 Task: Log work in the project AgileDesign for the issue 'Implement a new cloud-based contract management system for a company with advanced contract creation and tracking features' spent time as '6w 3d 18h 52m' and remaining time as '3w 5d 6h 13m' and move to top of backlog. Now add the issue to the epic 'Identity and Access Management (IAM) Process Improvement'. Log work in the project AgileDesign for the issue 'Integrate a new video tutorial feature into an existing e-learning platform to improve user engagement and learning outcomes' spent time as '6w 4d 23h 20m' and remaining time as '3w 6d 18h 1m' and move to bottom of backlog. Now add the issue to the epic 'Risk Assessment Framework Implementation'
Action: Mouse moved to (206, 60)
Screenshot: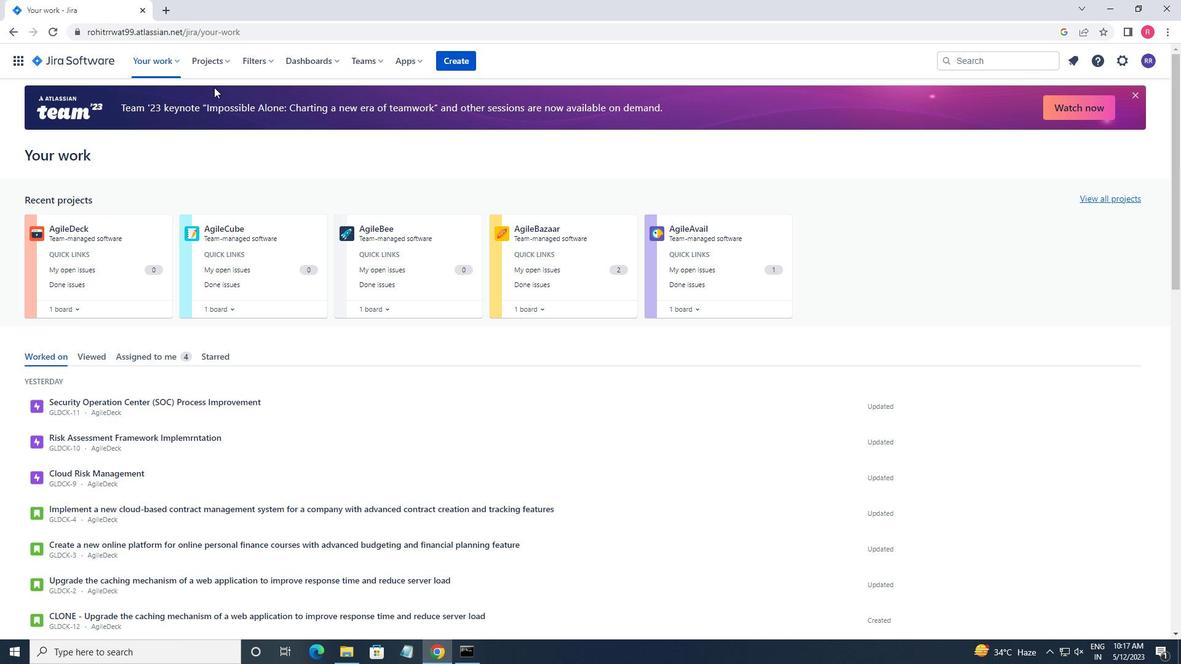
Action: Mouse pressed left at (206, 60)
Screenshot: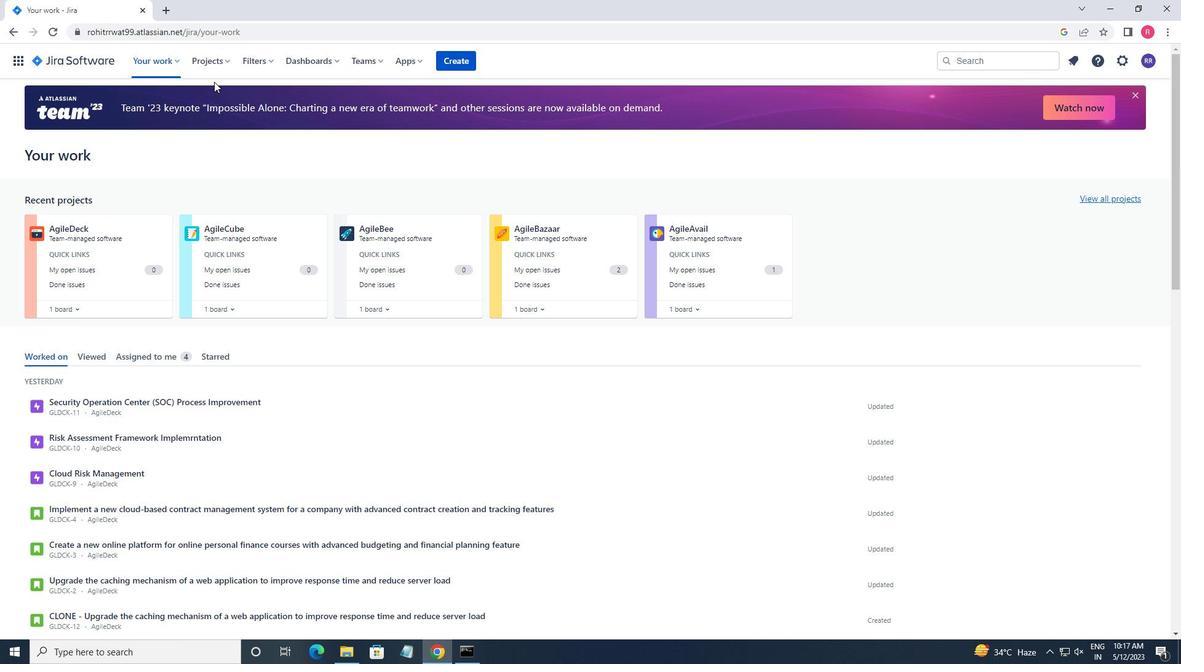 
Action: Mouse moved to (257, 116)
Screenshot: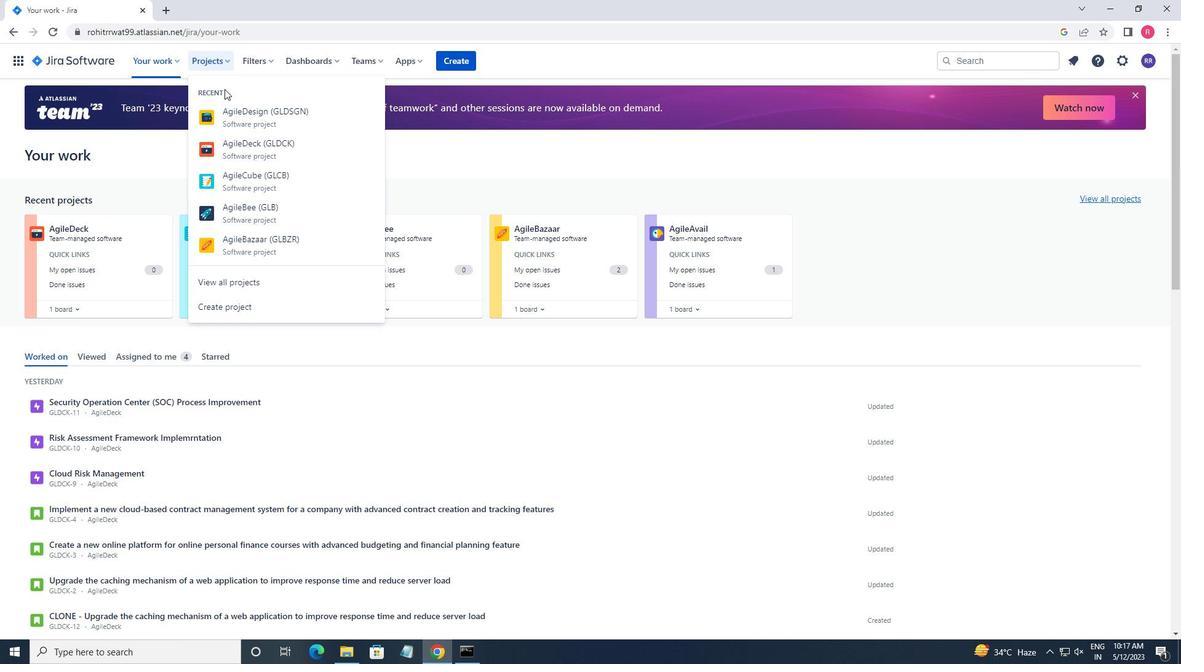 
Action: Mouse pressed left at (257, 116)
Screenshot: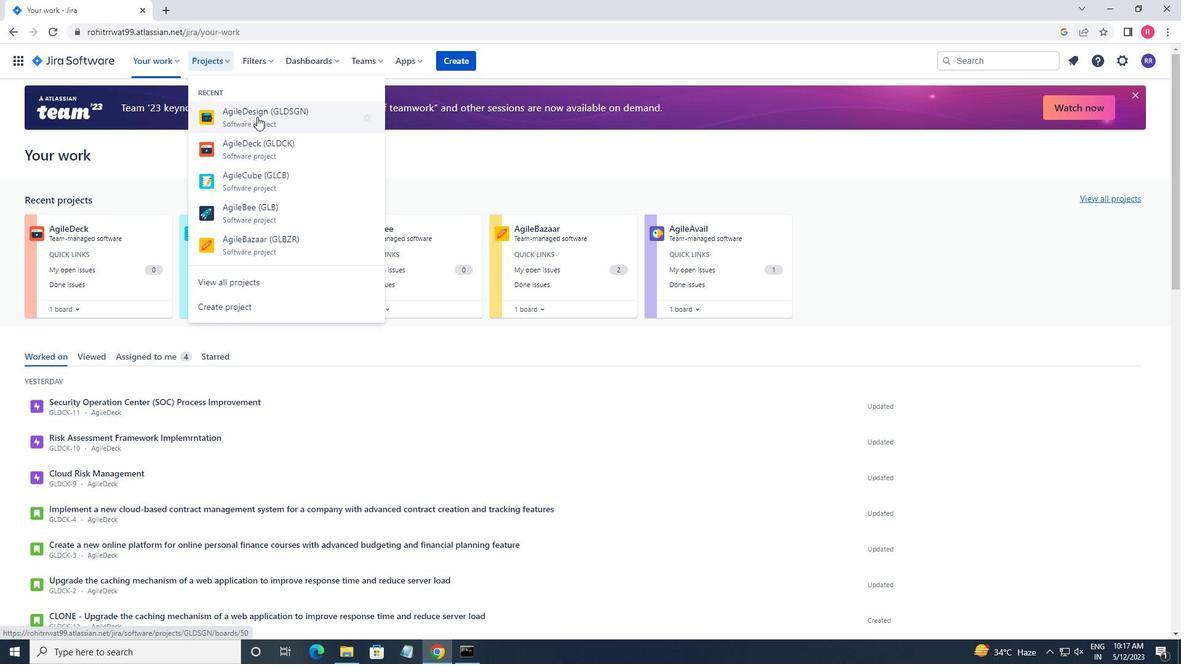 
Action: Mouse moved to (63, 190)
Screenshot: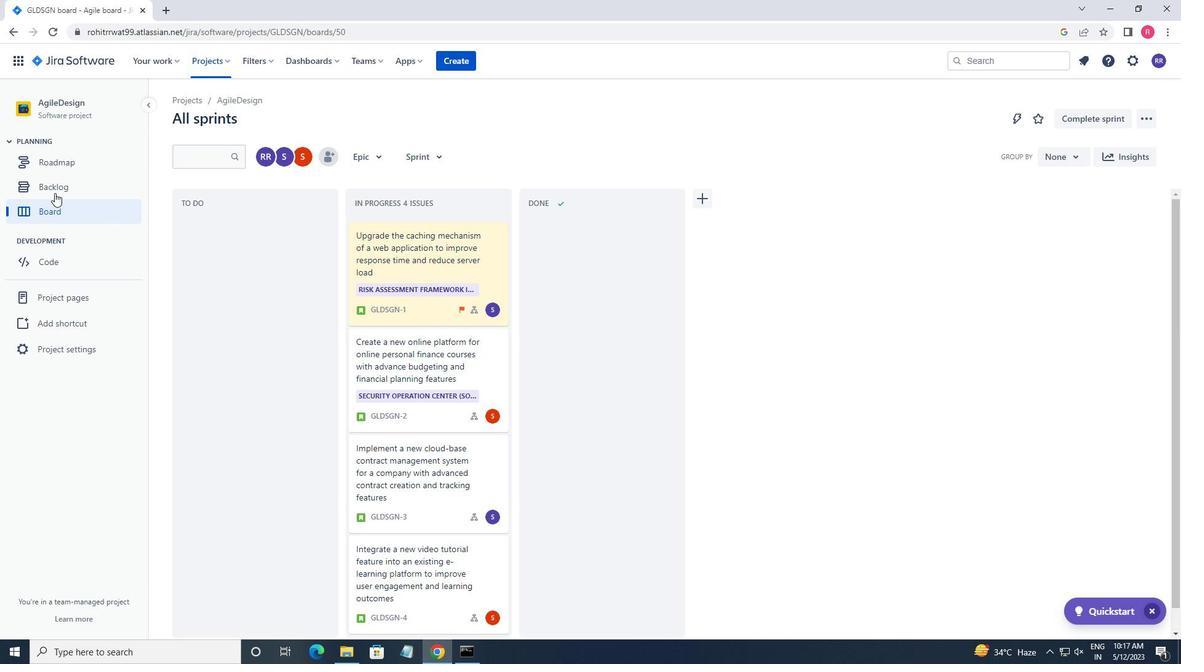 
Action: Mouse pressed left at (63, 190)
Screenshot: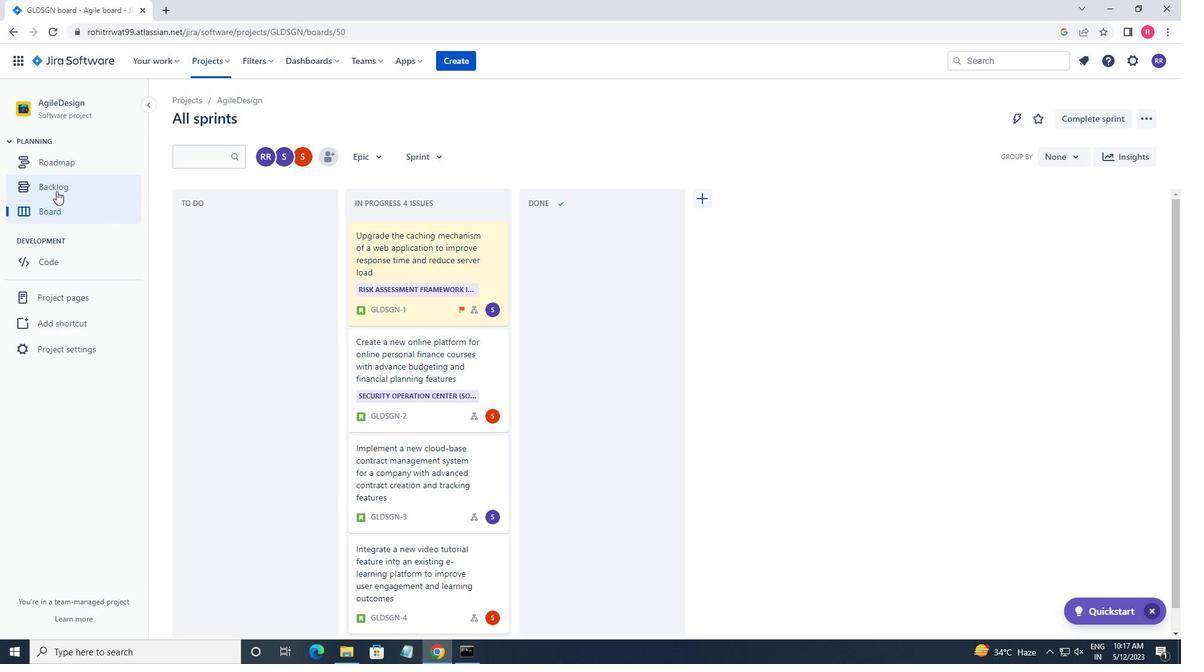 
Action: Mouse moved to (567, 386)
Screenshot: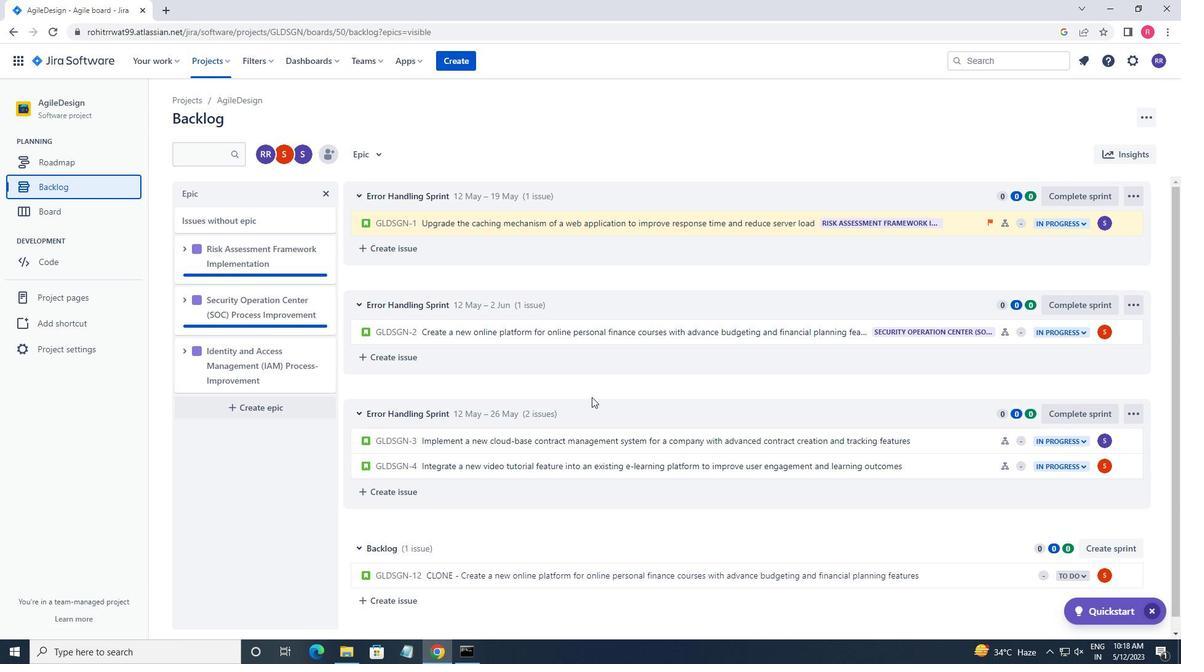 
Action: Mouse scrolled (567, 386) with delta (0, 0)
Screenshot: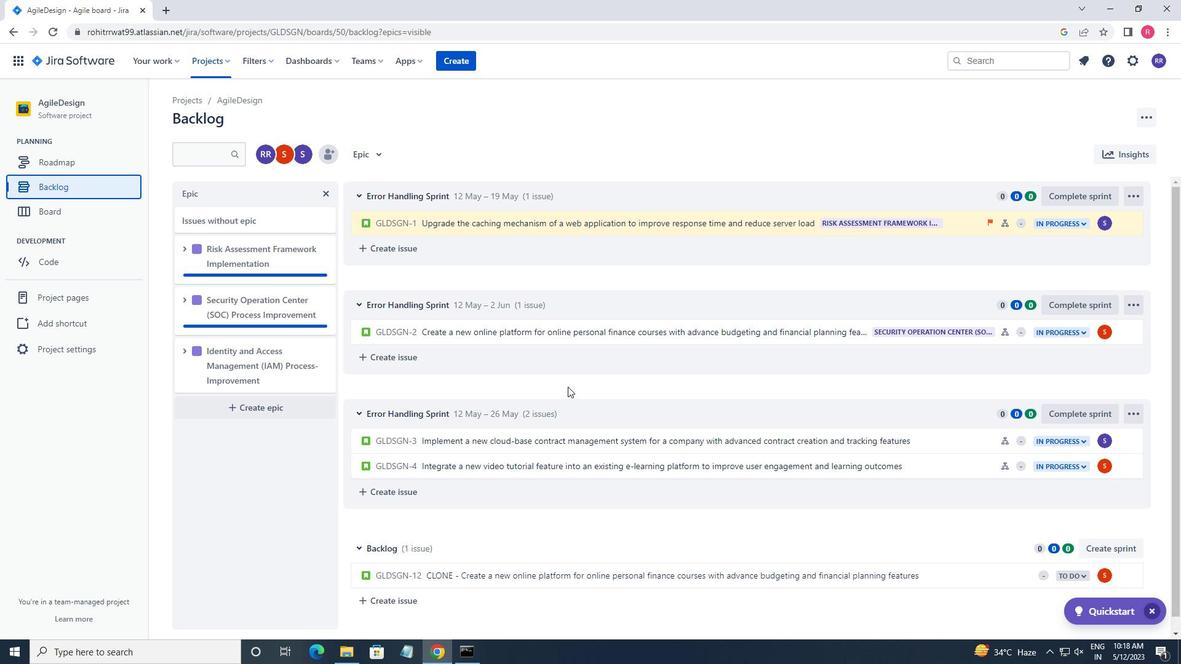 
Action: Mouse scrolled (567, 386) with delta (0, 0)
Screenshot: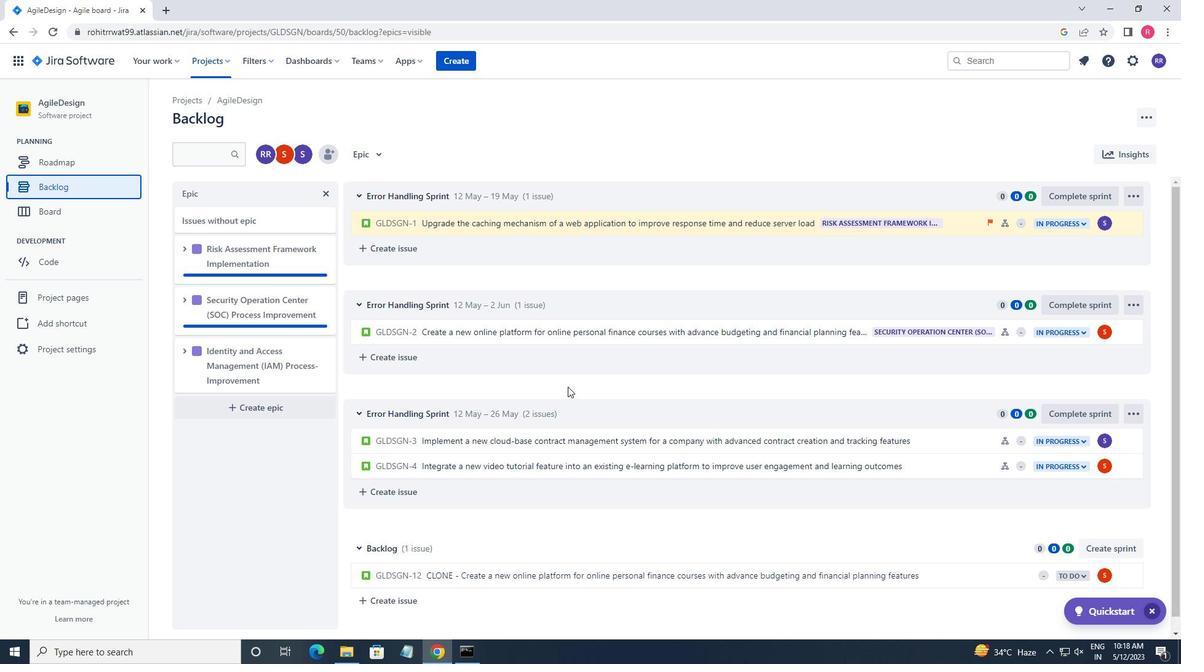 
Action: Mouse moved to (927, 426)
Screenshot: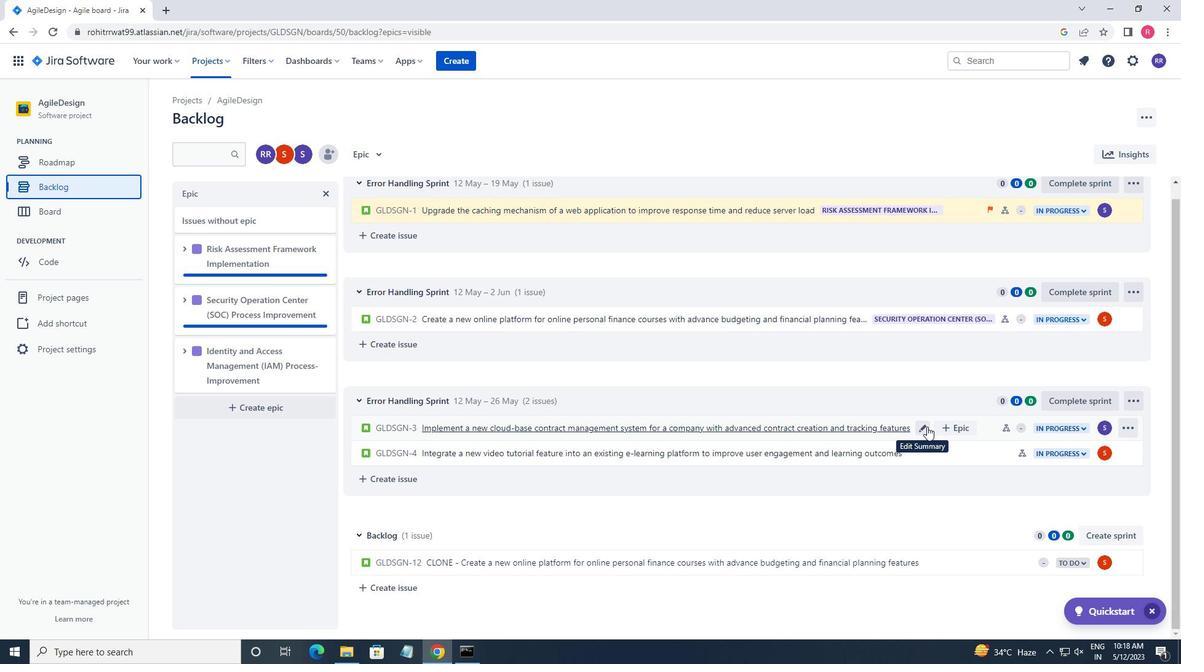 
Action: Mouse pressed left at (927, 426)
Screenshot: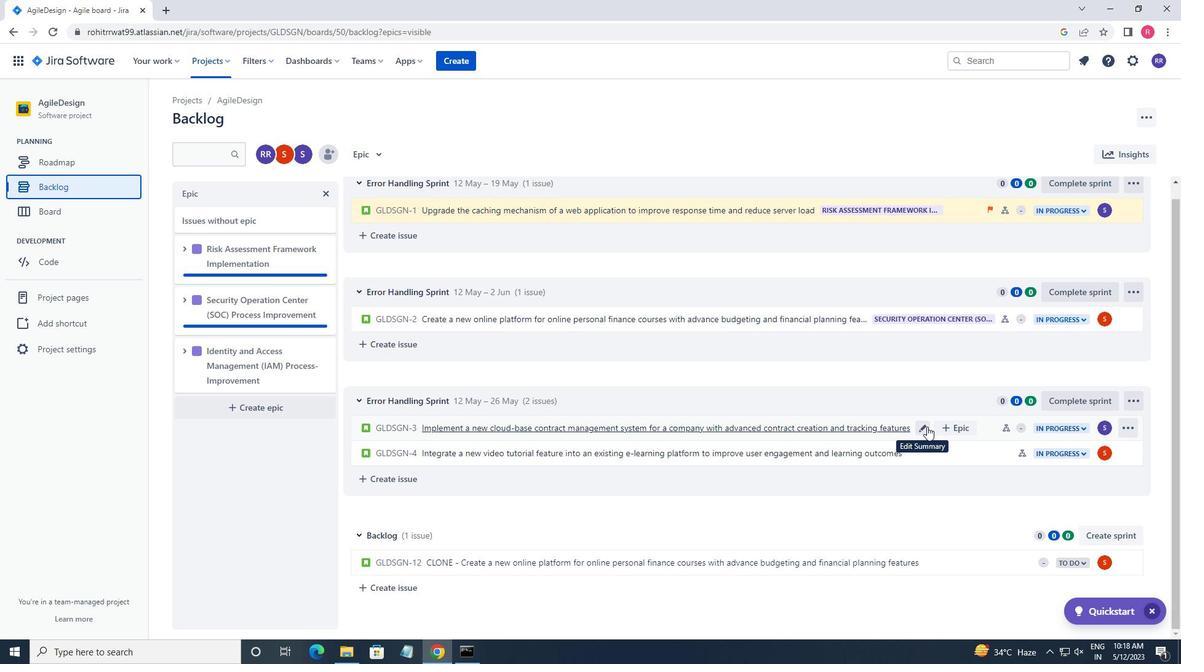
Action: Mouse moved to (957, 431)
Screenshot: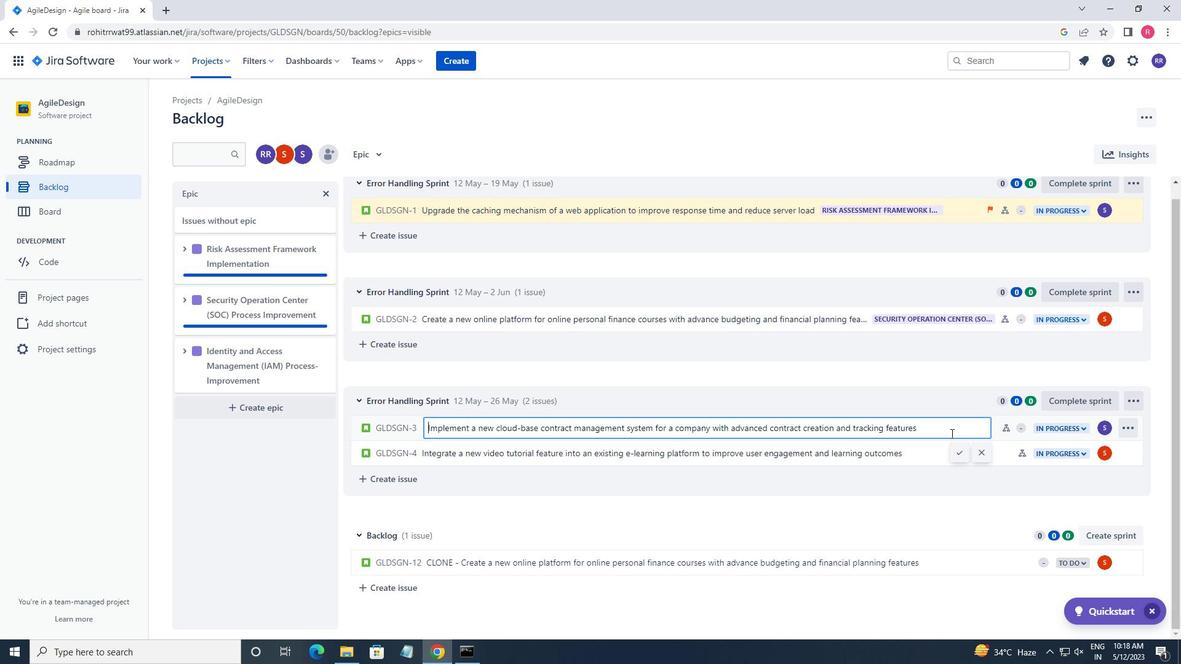 
Action: Mouse pressed left at (957, 431)
Screenshot: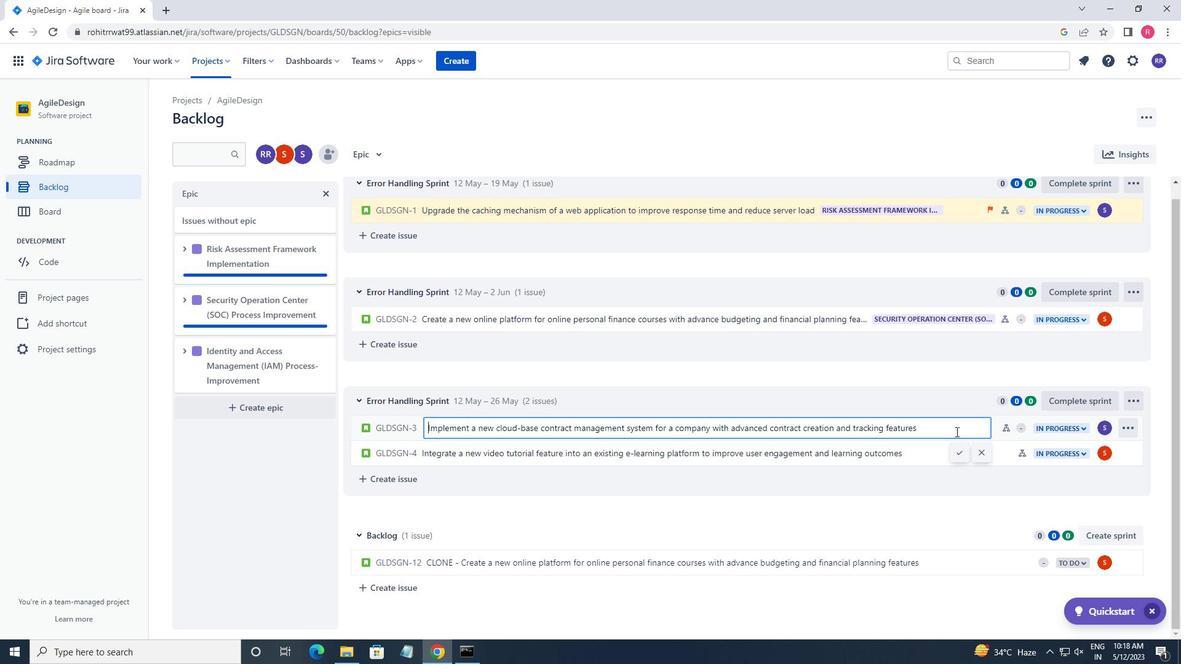 
Action: Mouse moved to (413, 433)
Screenshot: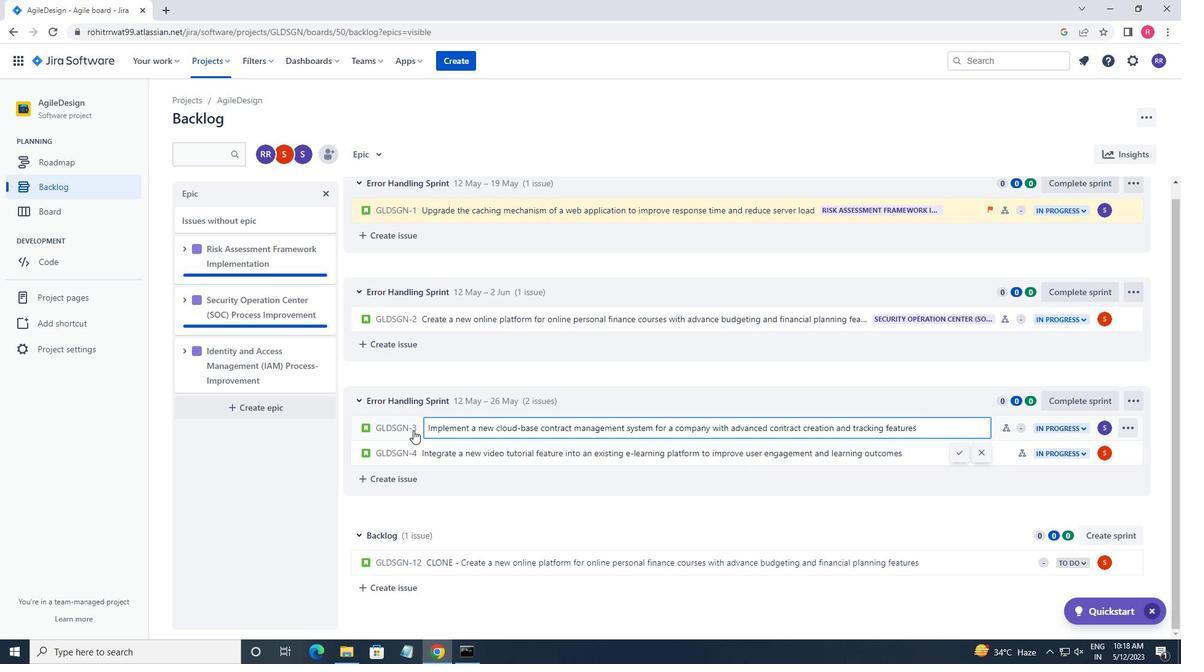 
Action: Mouse pressed left at (413, 433)
Screenshot: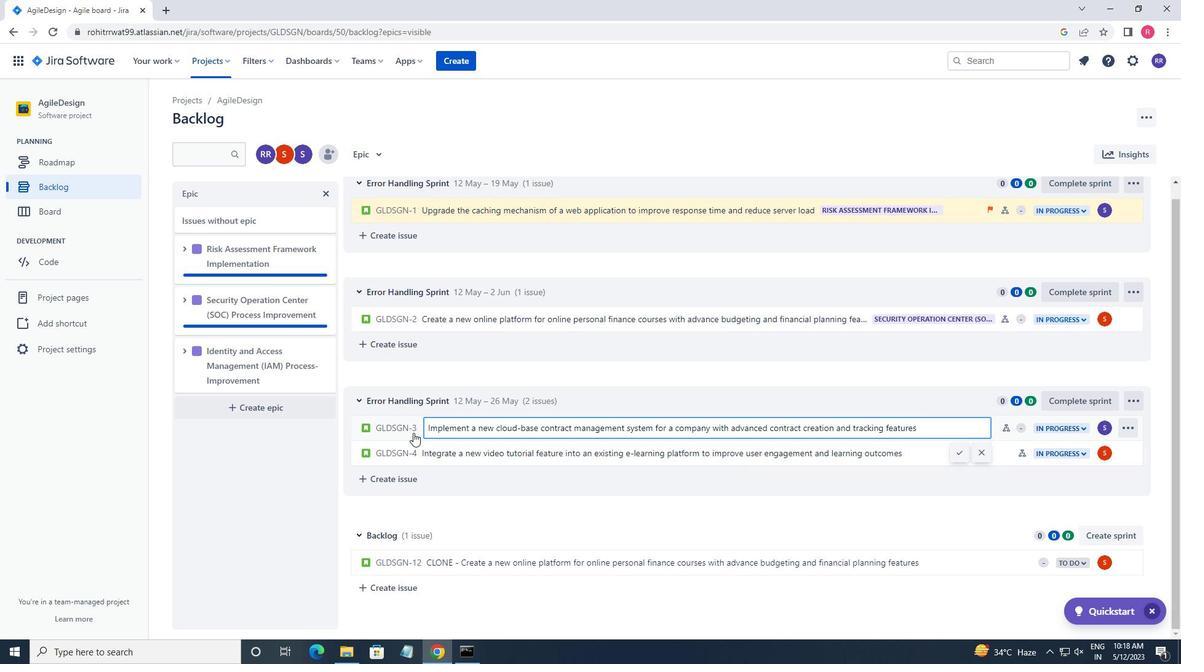
Action: Mouse moved to (1000, 435)
Screenshot: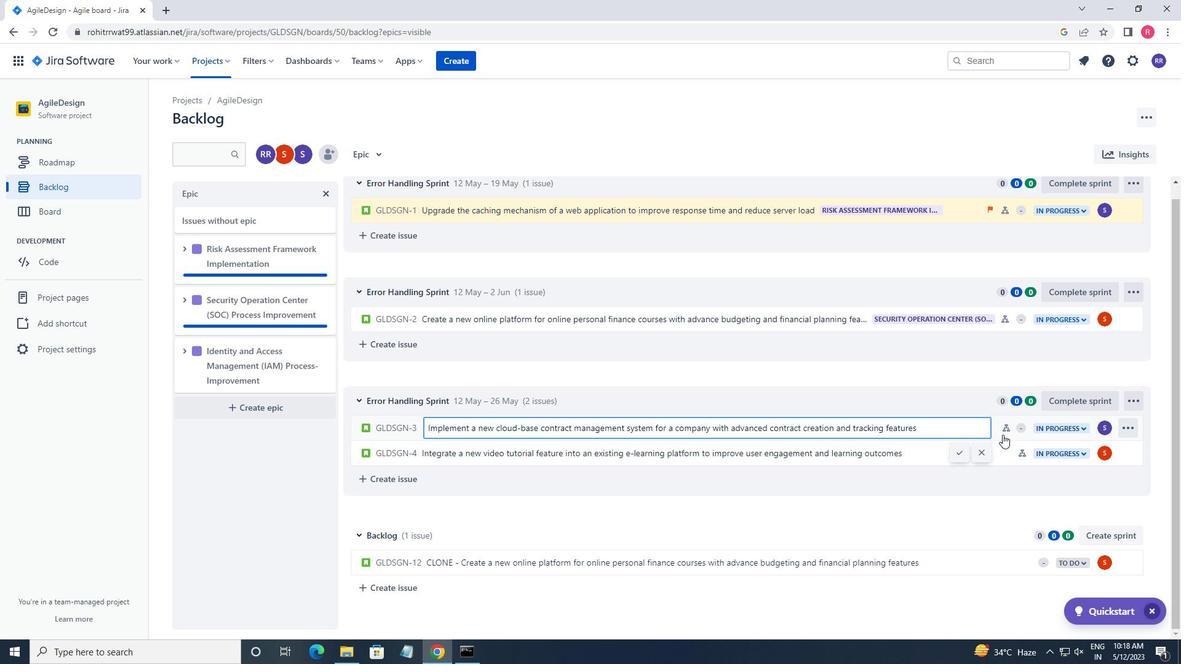 
Action: Mouse pressed left at (1000, 435)
Screenshot: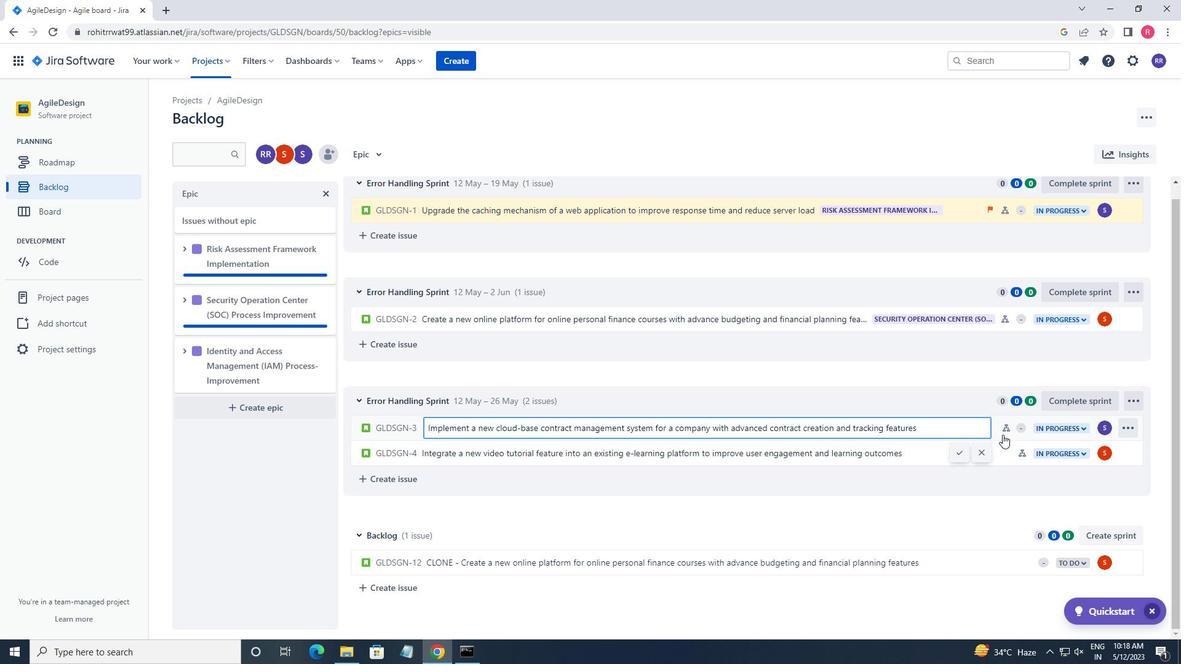 
Action: Mouse moved to (1008, 429)
Screenshot: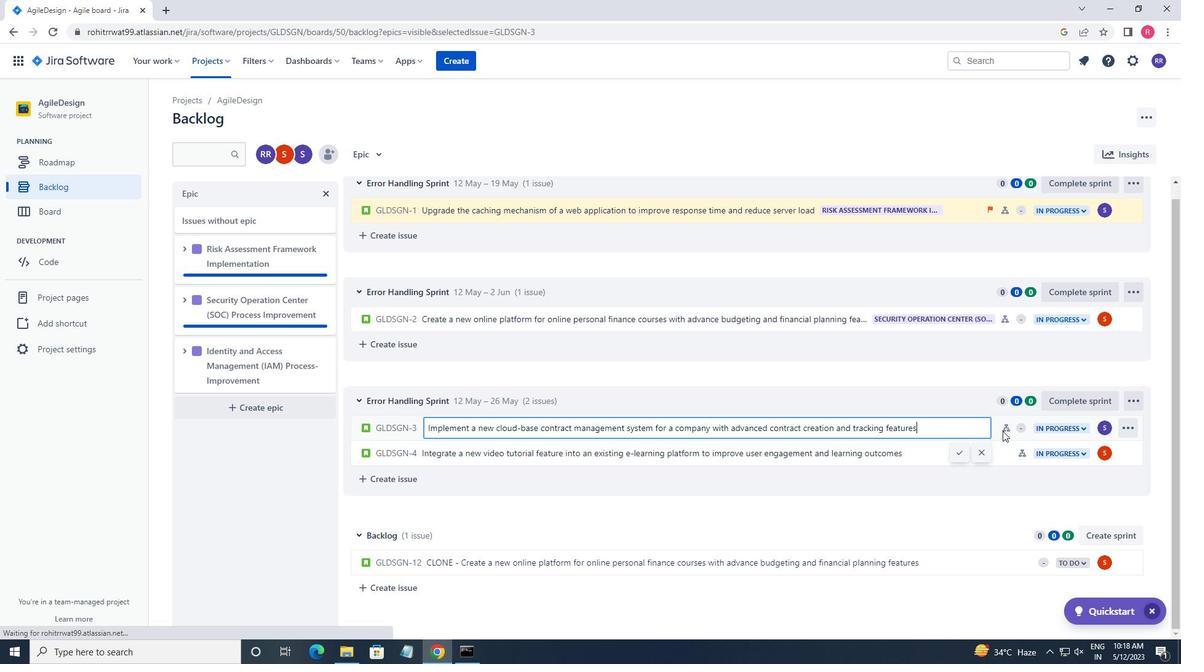 
Action: Mouse pressed left at (1008, 429)
Screenshot: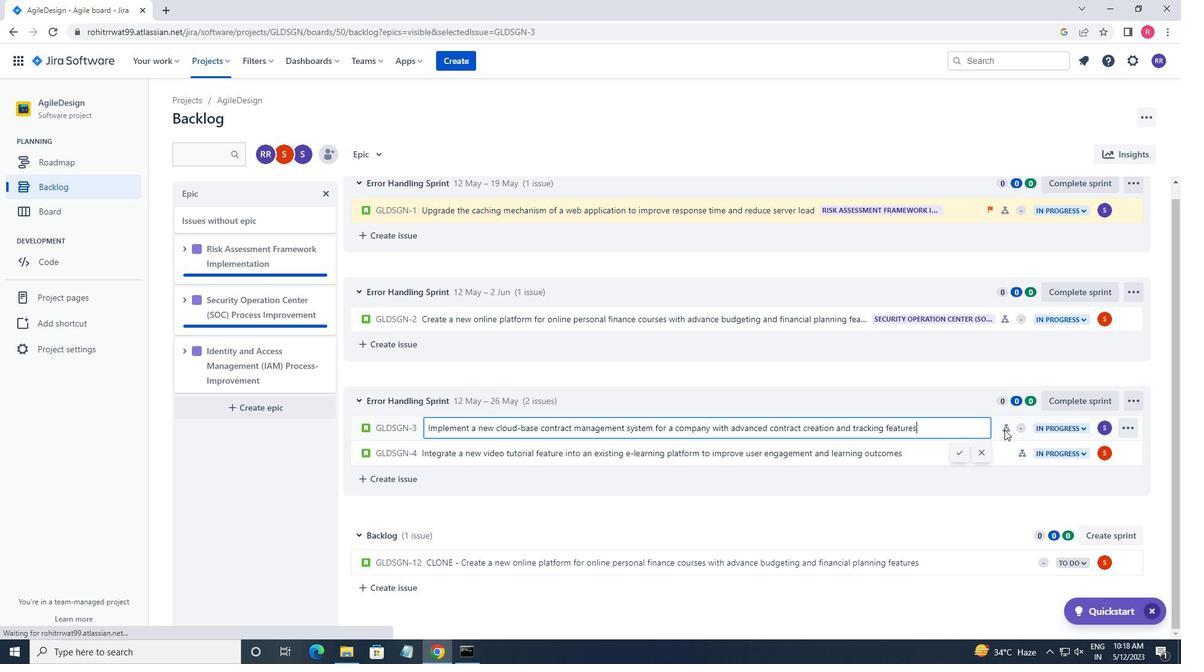 
Action: Mouse moved to (1125, 188)
Screenshot: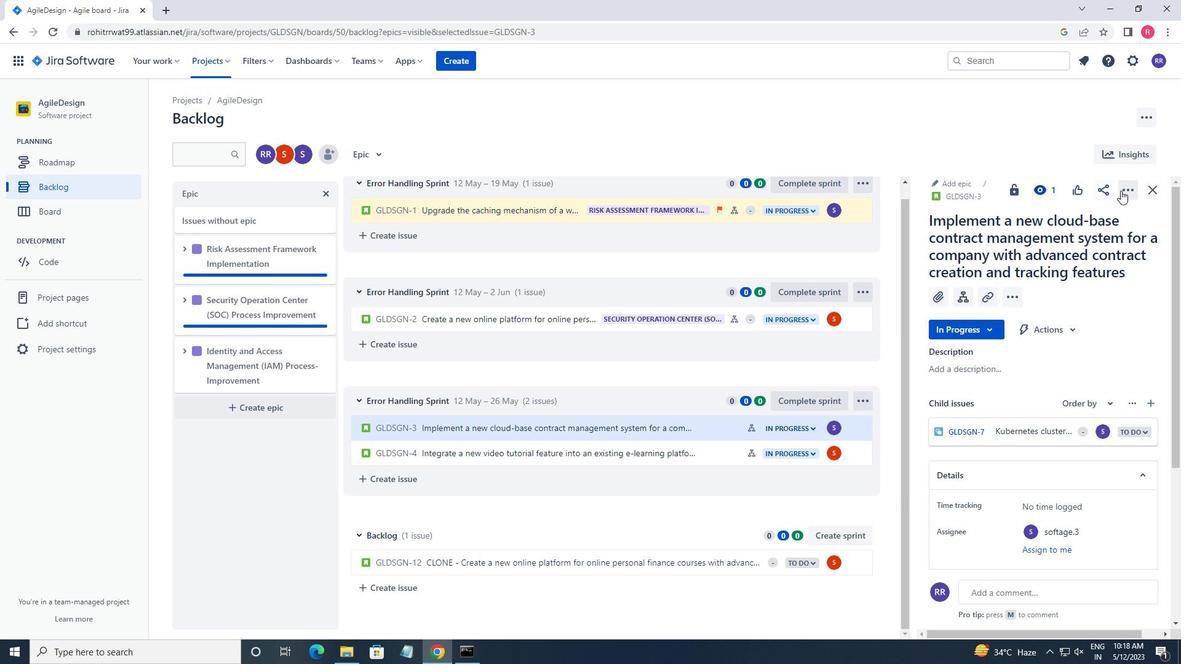 
Action: Mouse pressed left at (1125, 188)
Screenshot: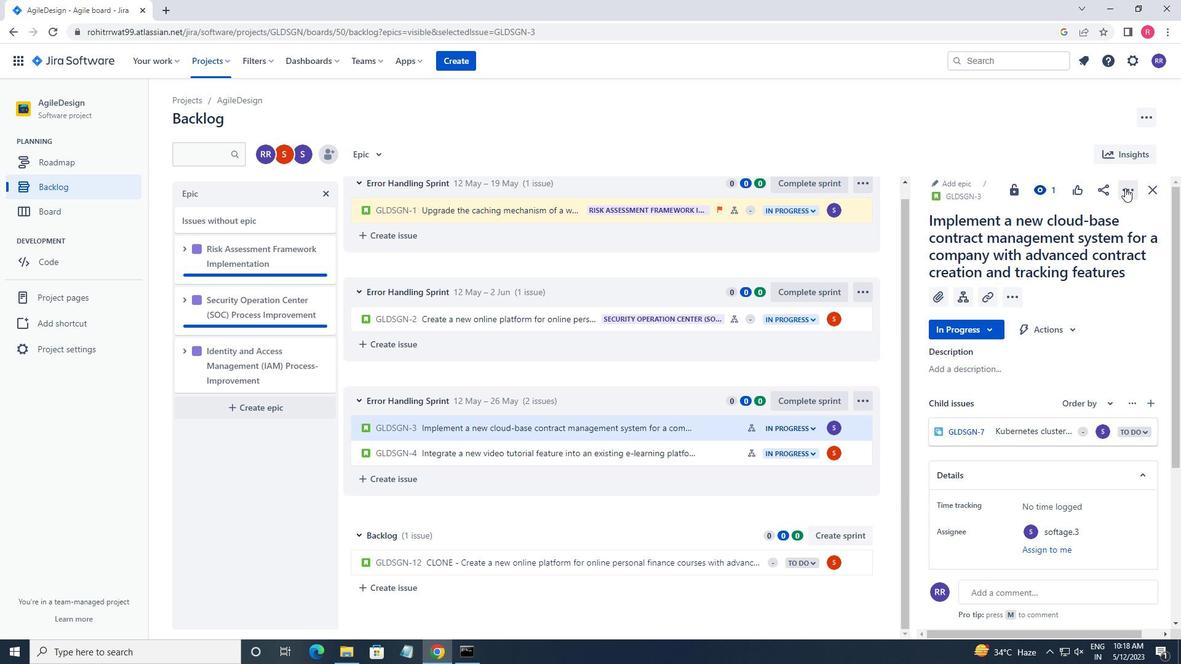 
Action: Mouse moved to (1059, 226)
Screenshot: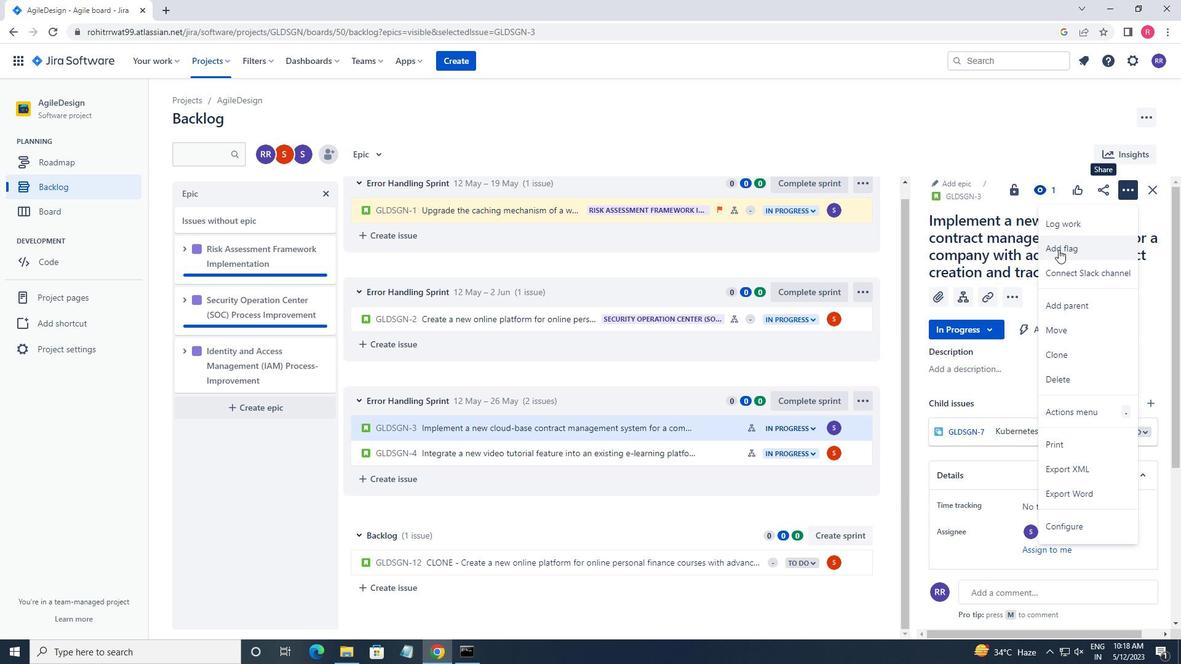 
Action: Mouse pressed left at (1059, 226)
Screenshot: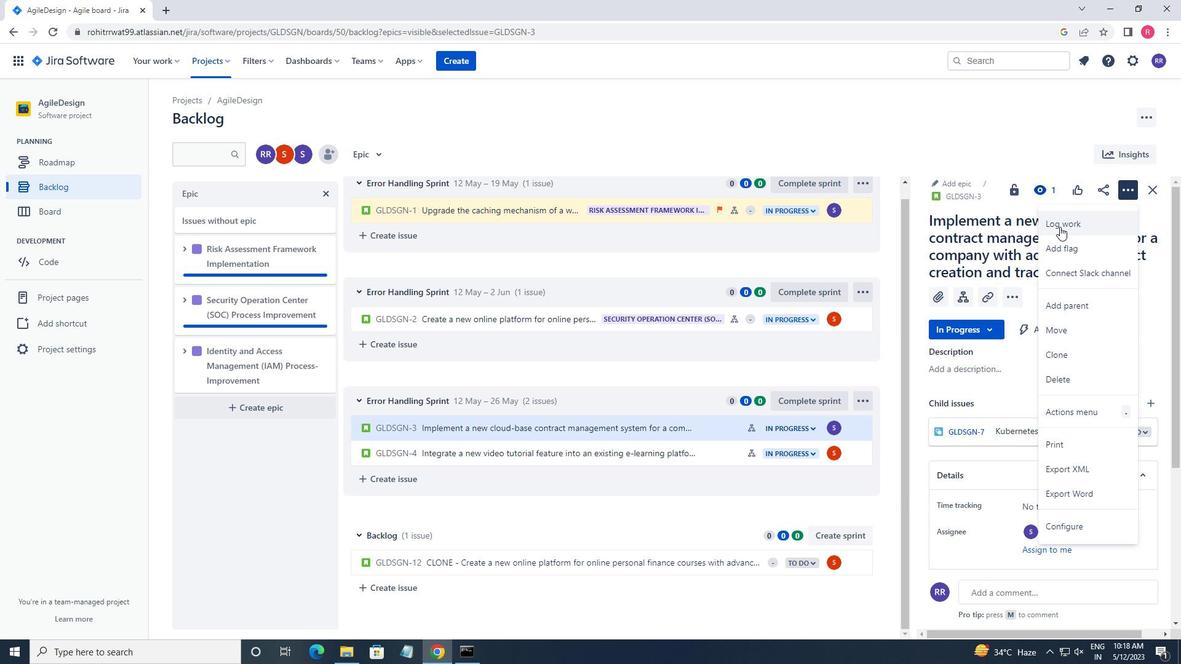 
Action: Key pressed 6w<Key.space>3d<Key.space>18h<Key.space>52m<Key.tab>3w<Key.space>5d<Key.space>6h<Key.space>13m
Screenshot: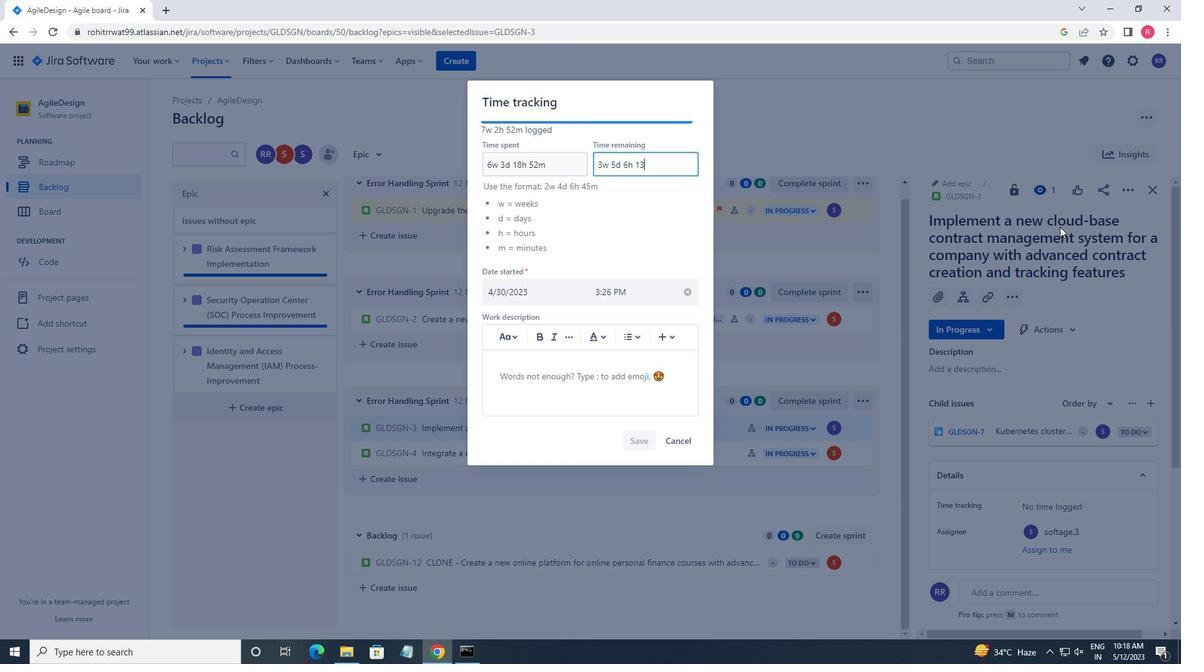 
Action: Mouse moved to (632, 442)
Screenshot: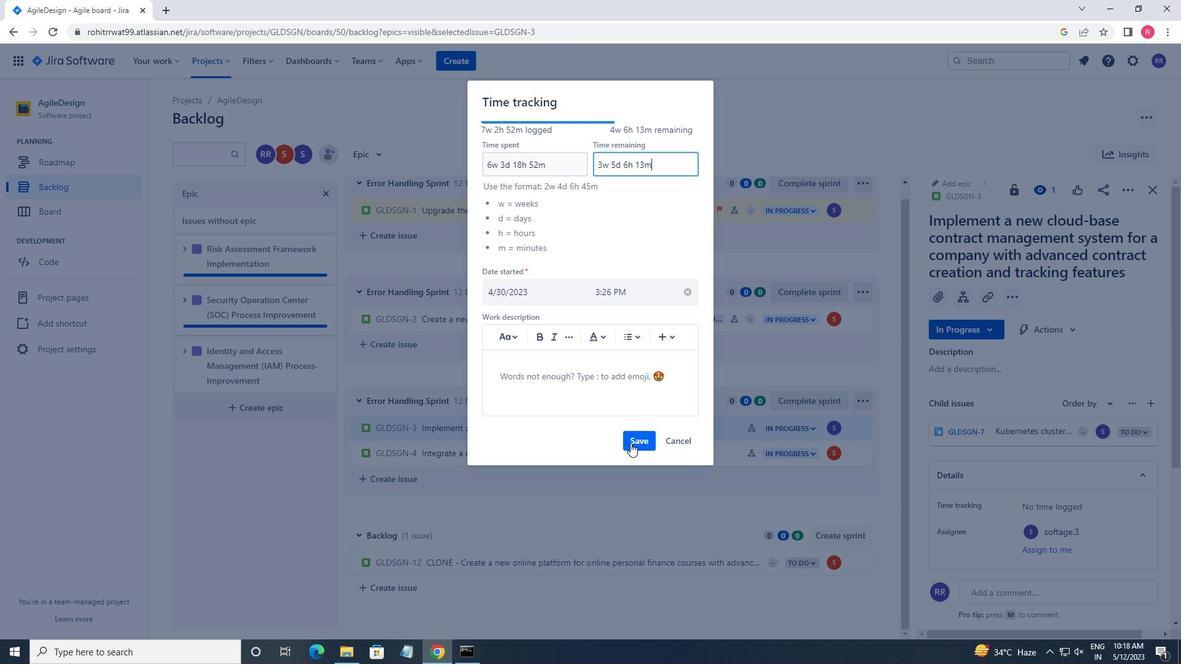 
Action: Mouse pressed left at (632, 442)
Screenshot: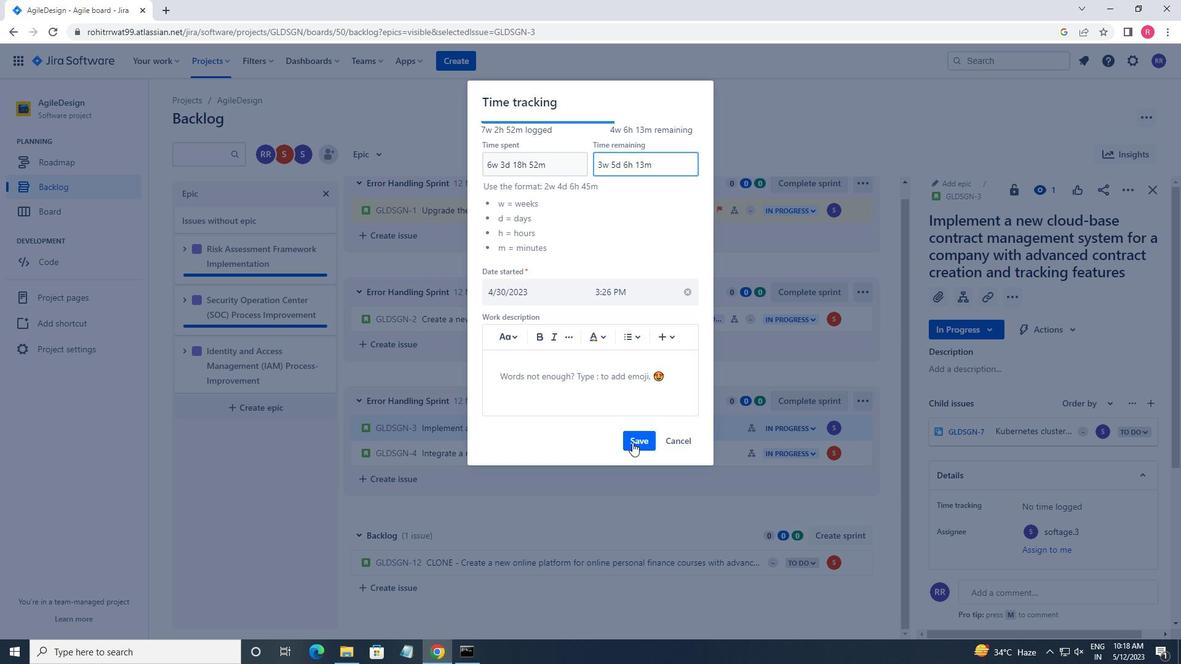 
Action: Mouse moved to (862, 432)
Screenshot: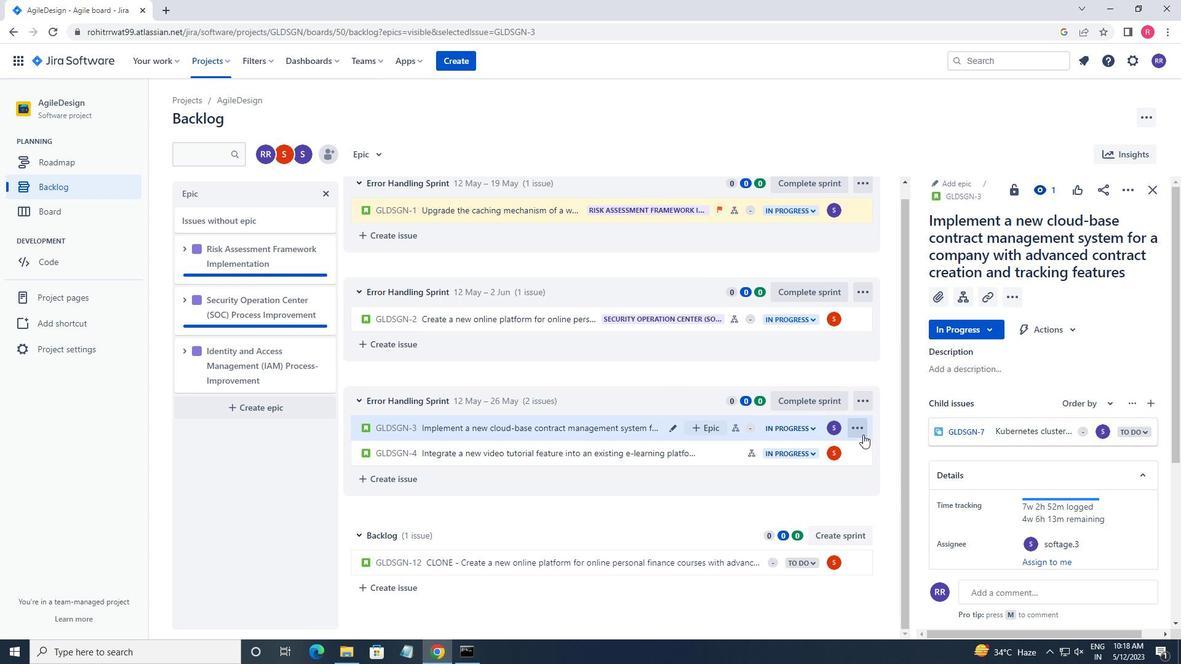 
Action: Mouse pressed left at (862, 432)
Screenshot: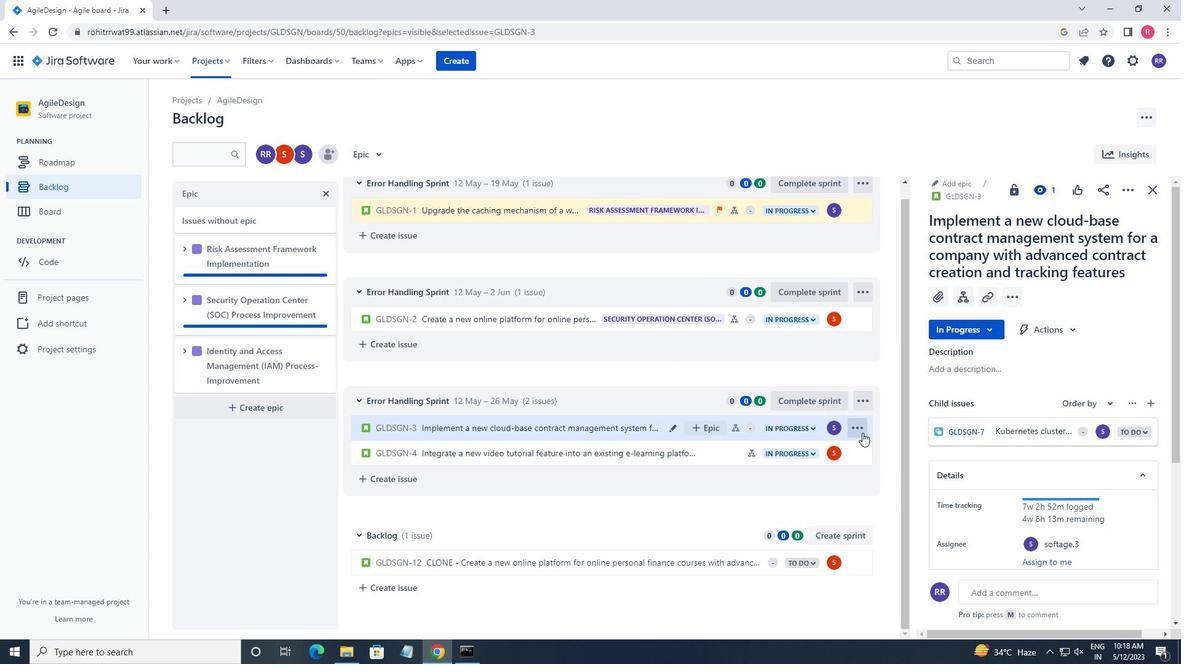 
Action: Mouse moved to (822, 383)
Screenshot: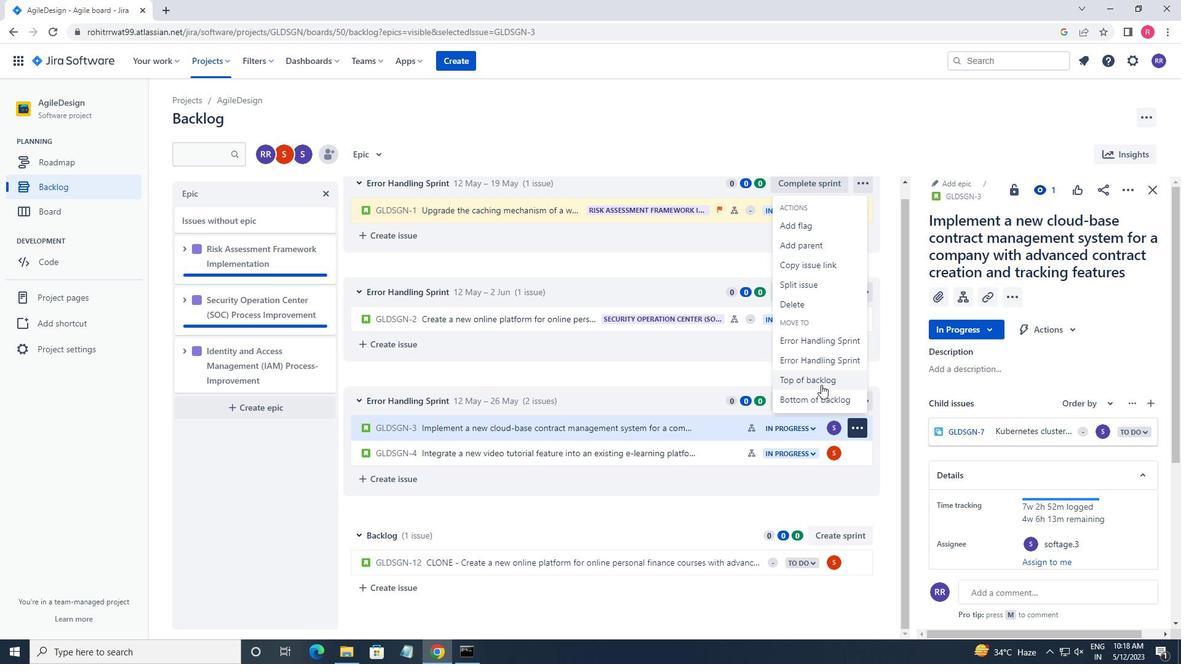 
Action: Mouse pressed left at (822, 383)
Screenshot: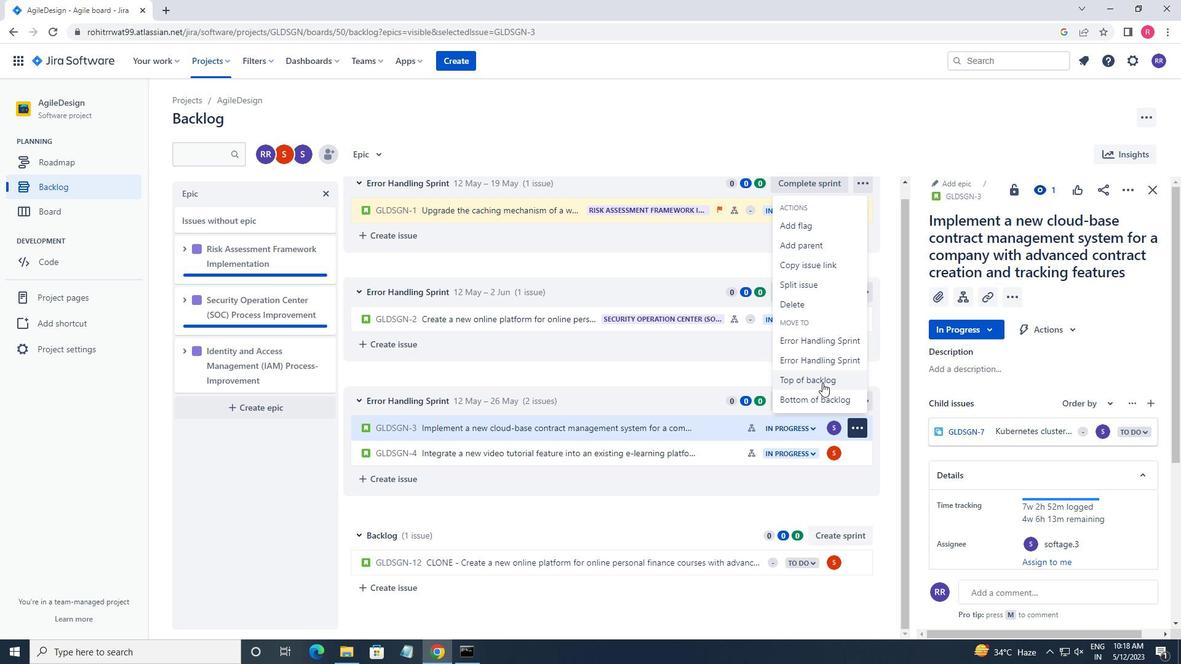 
Action: Mouse moved to (636, 207)
Screenshot: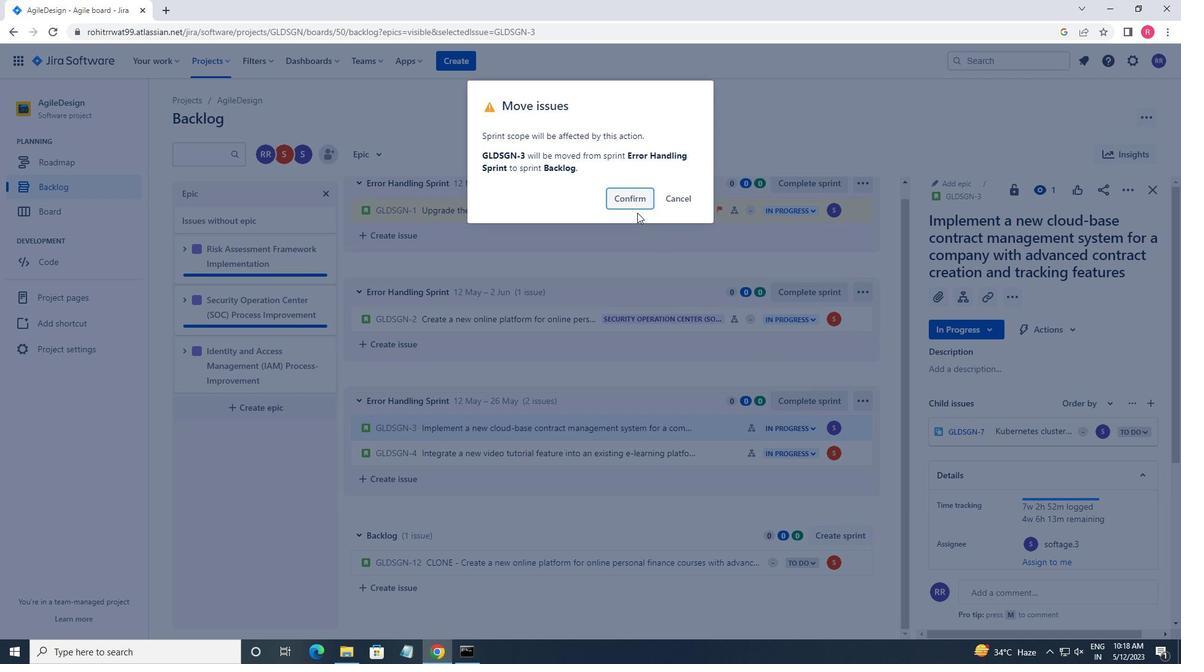 
Action: Mouse pressed left at (636, 207)
Screenshot: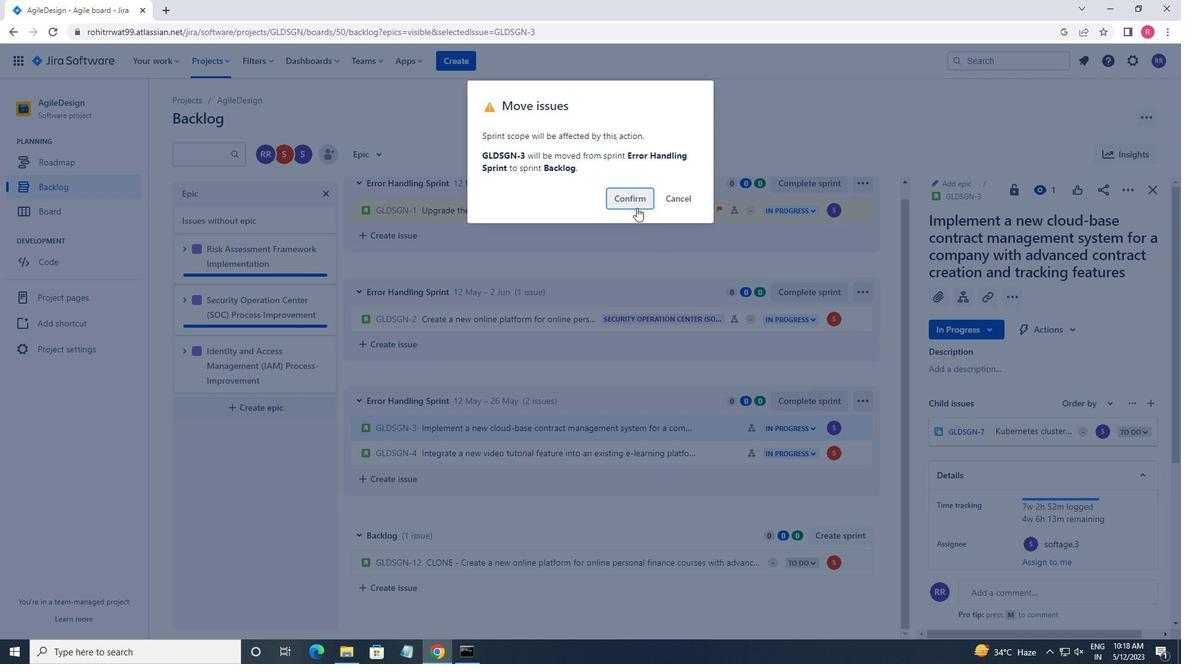 
Action: Mouse moved to (704, 538)
Screenshot: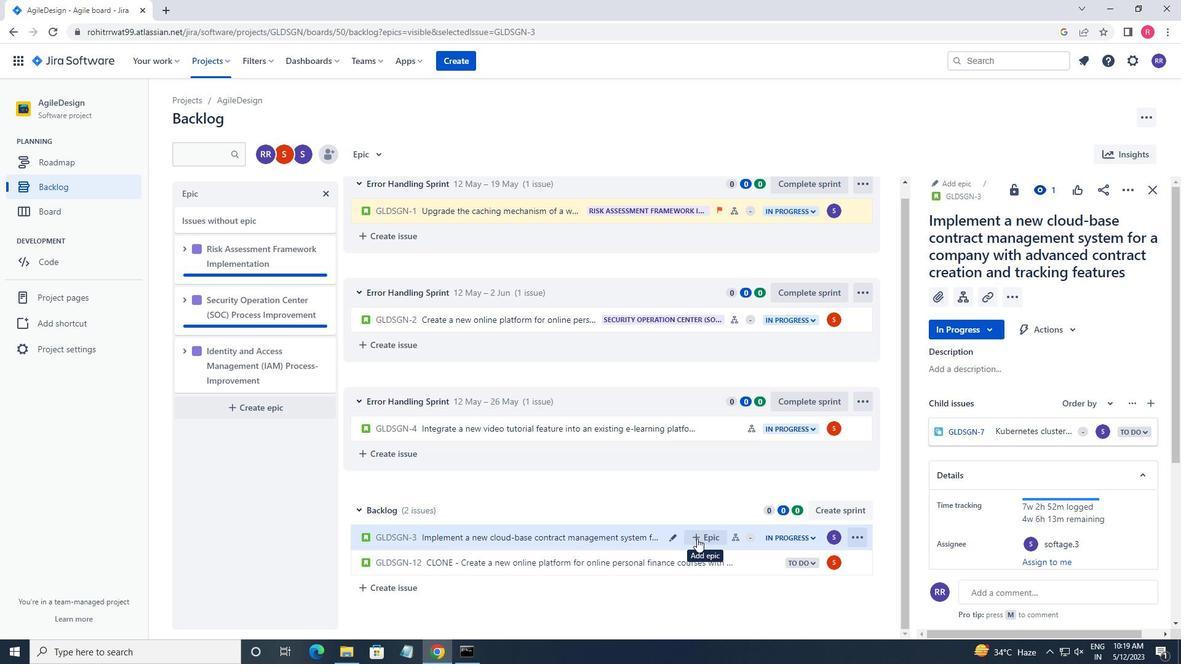 
Action: Mouse pressed left at (704, 538)
Screenshot: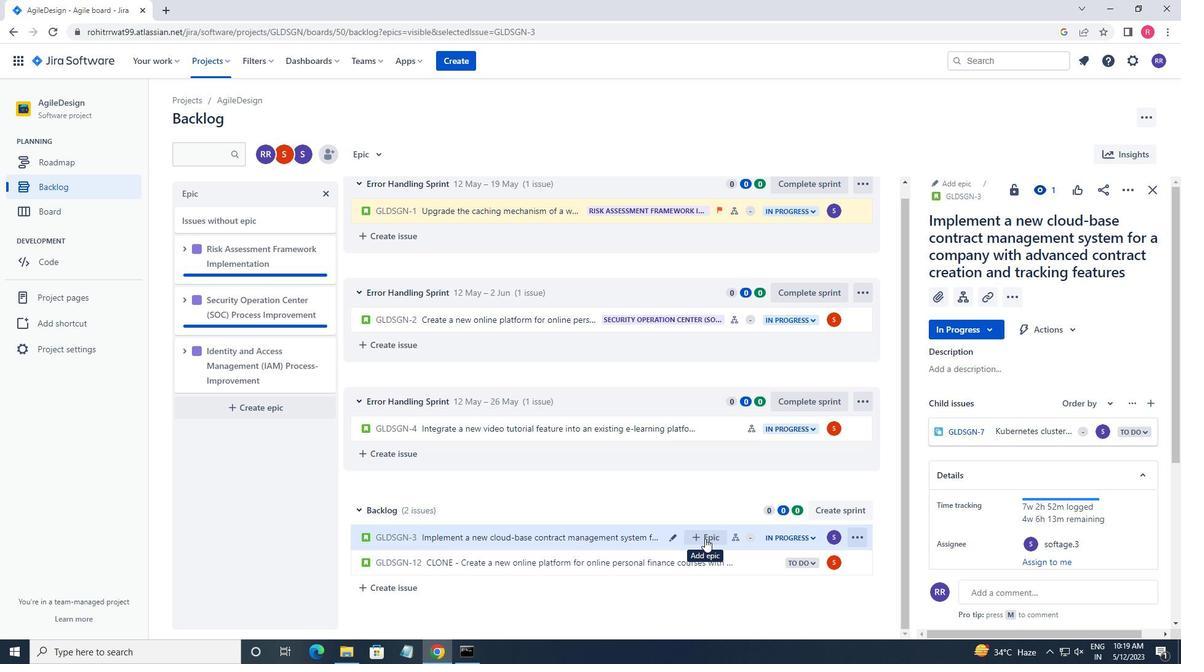 
Action: Mouse moved to (789, 625)
Screenshot: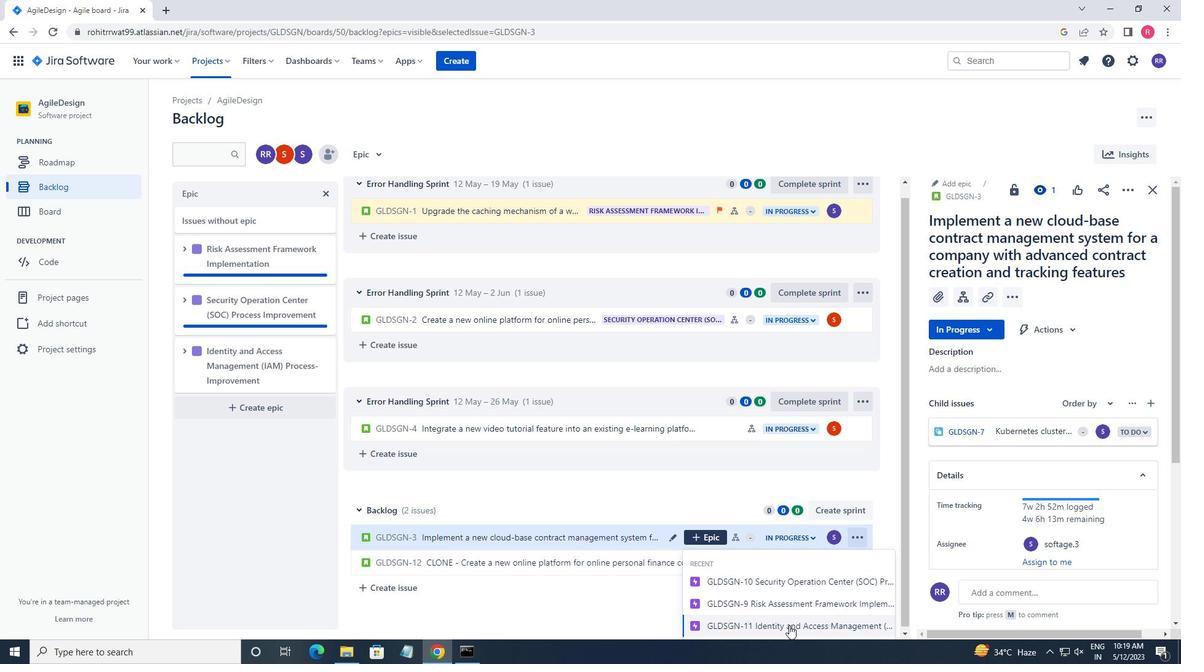 
Action: Mouse pressed left at (789, 625)
Screenshot: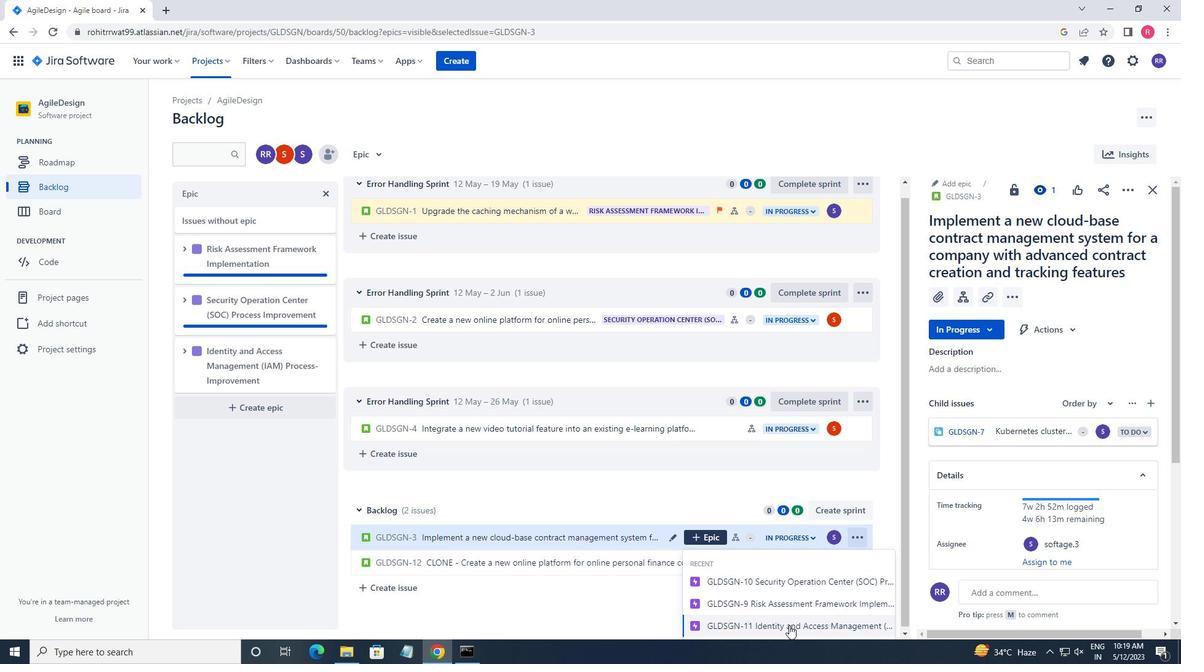
Action: Mouse moved to (683, 434)
Screenshot: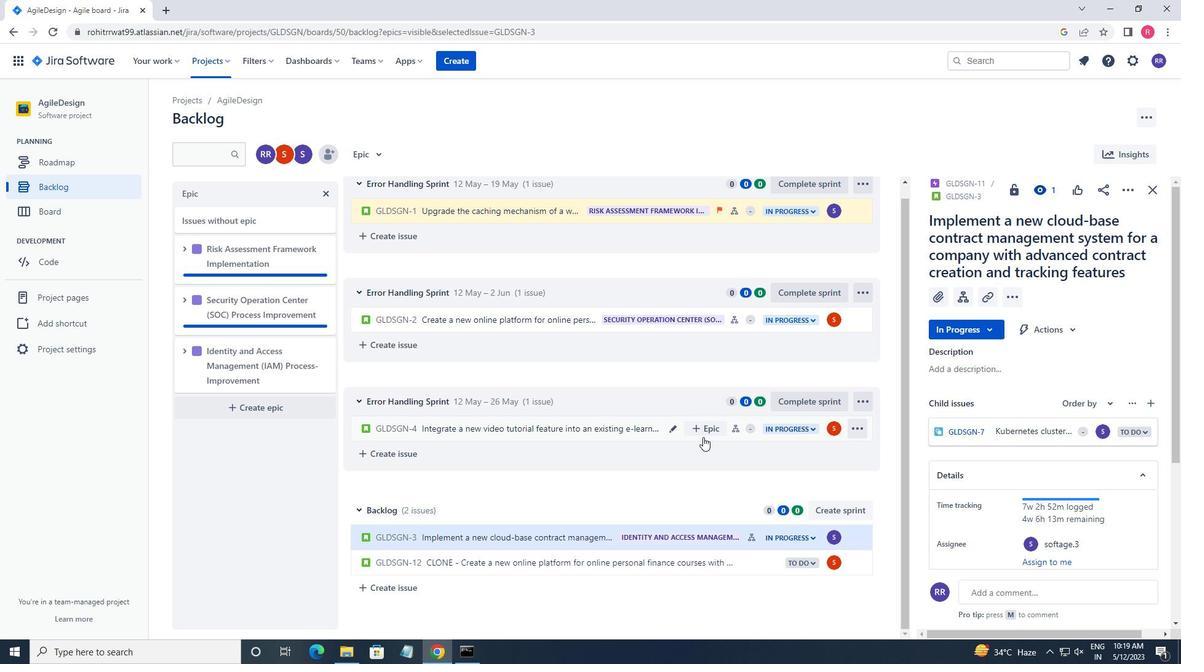 
Action: Mouse pressed left at (683, 434)
Screenshot: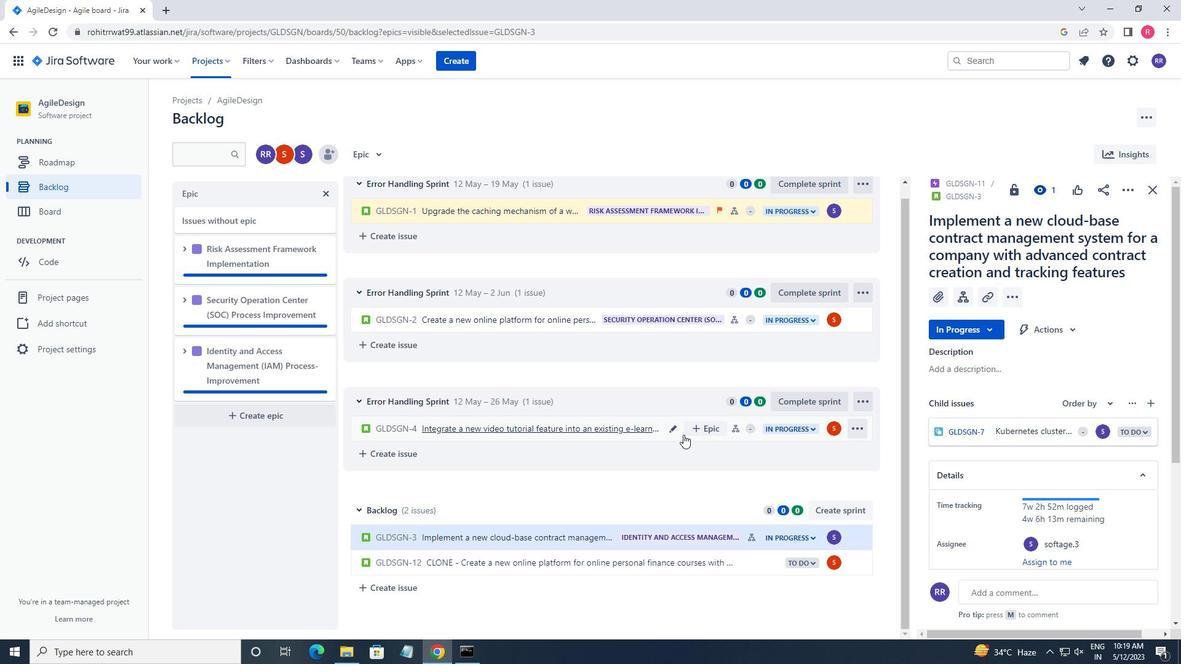 
Action: Mouse moved to (1125, 193)
Screenshot: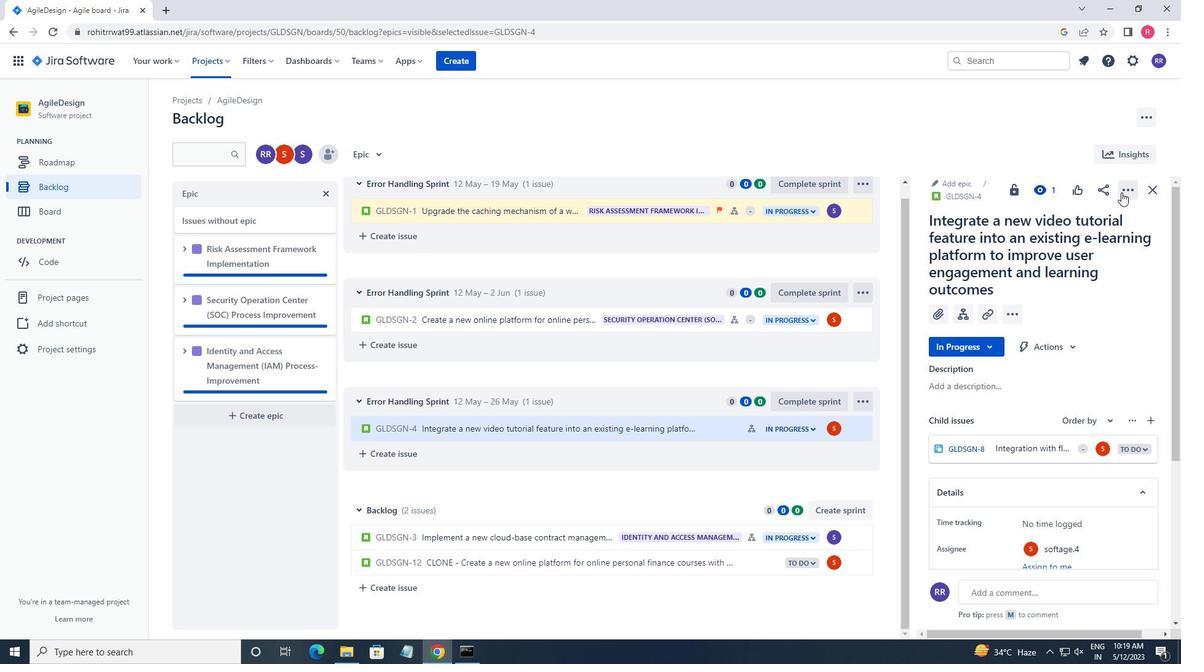 
Action: Mouse pressed left at (1125, 193)
Screenshot: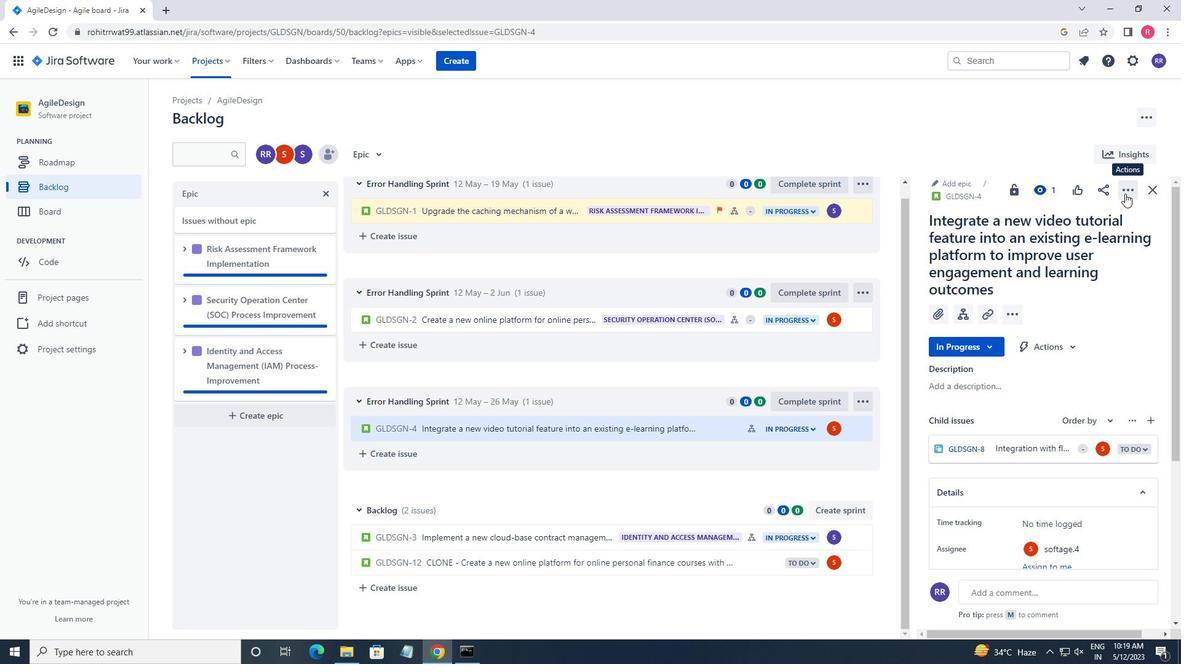 
Action: Mouse moved to (1074, 228)
Screenshot: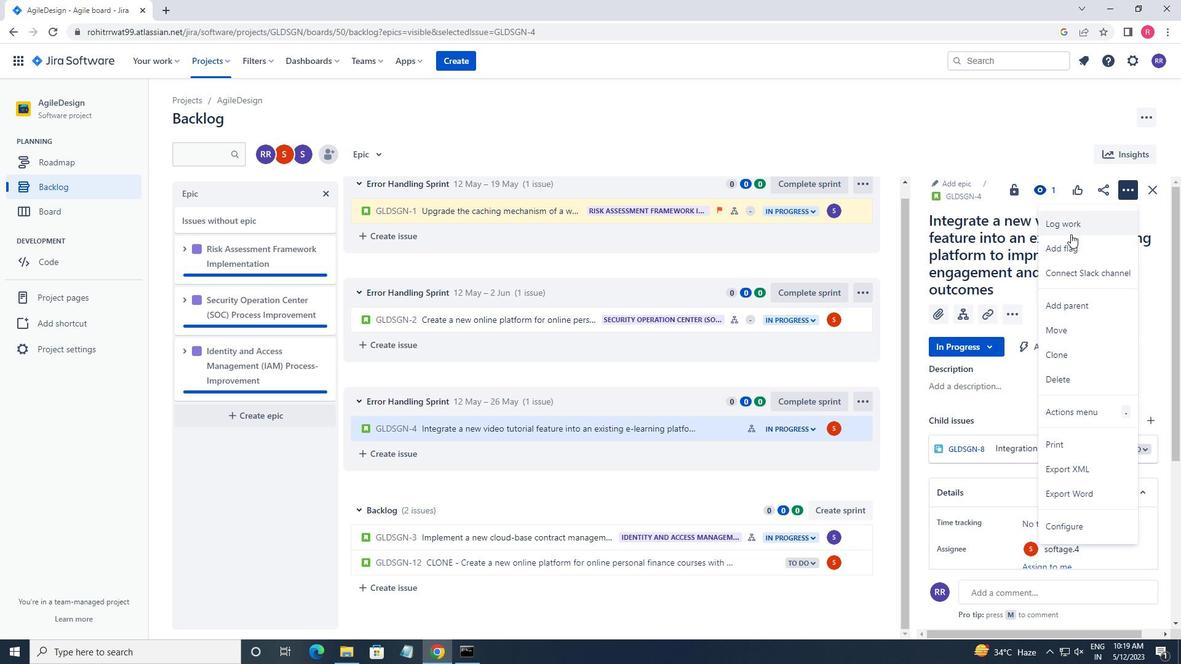 
Action: Mouse pressed left at (1074, 228)
Screenshot: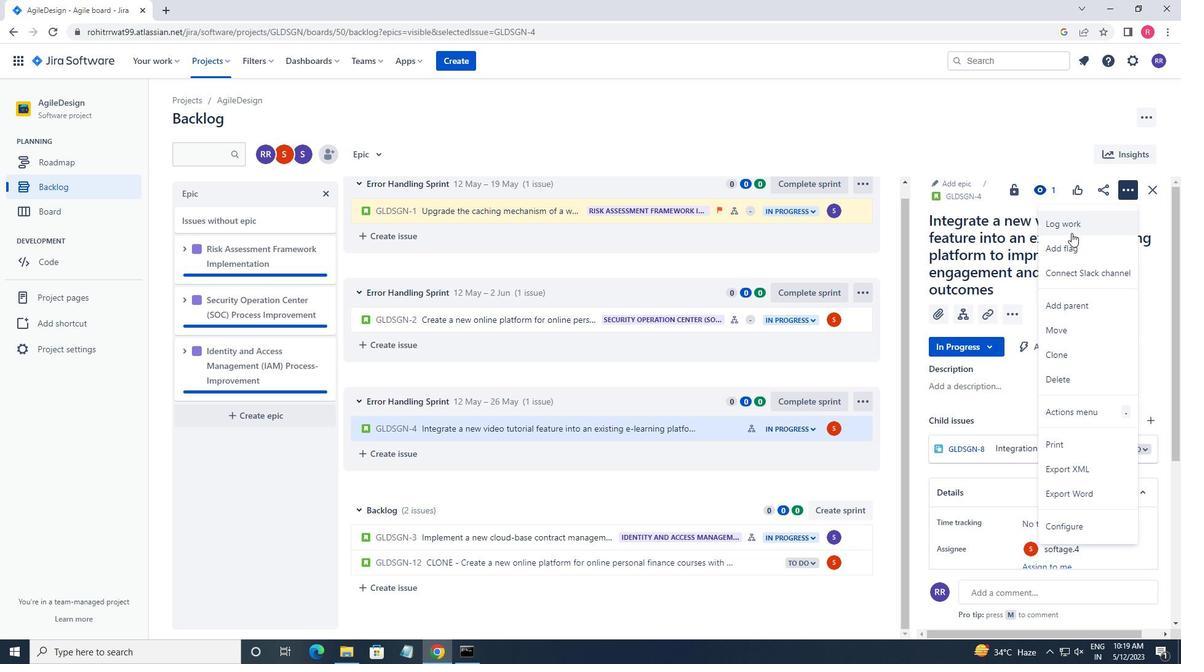 
Action: Key pressed 6w<Key.space>4d<Key.space>23h<Key.space>20m<Key.tab>3w<Key.space>6d<Key.space>18<Key.space>1m
Screenshot: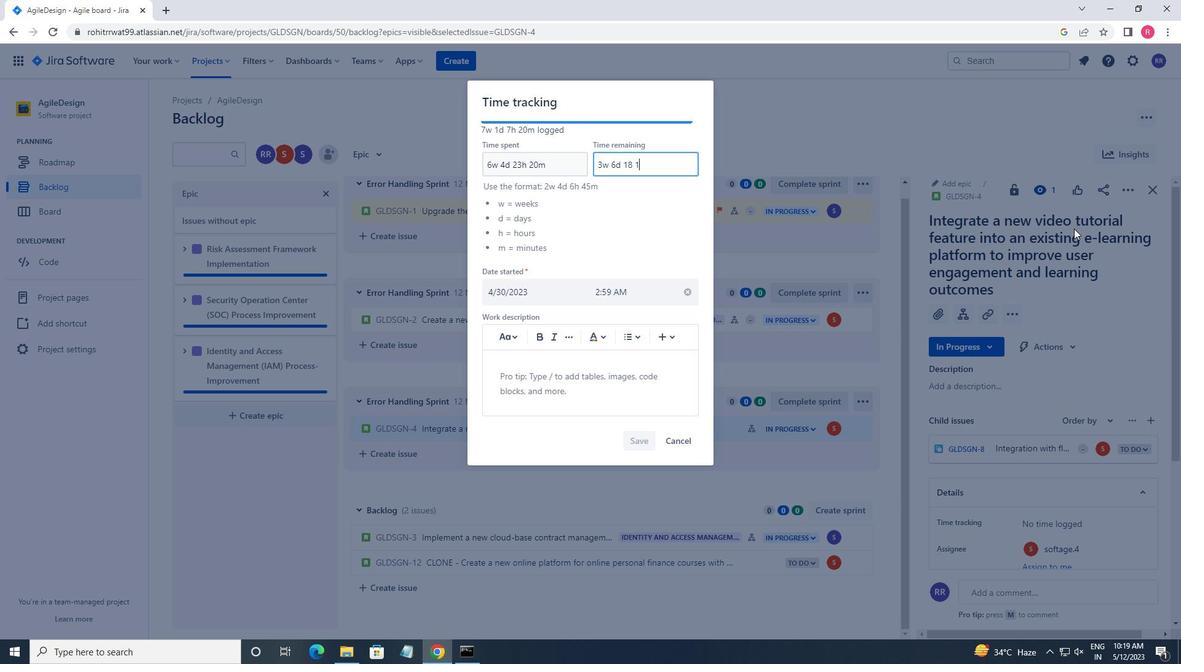 
Action: Mouse moved to (624, 166)
Screenshot: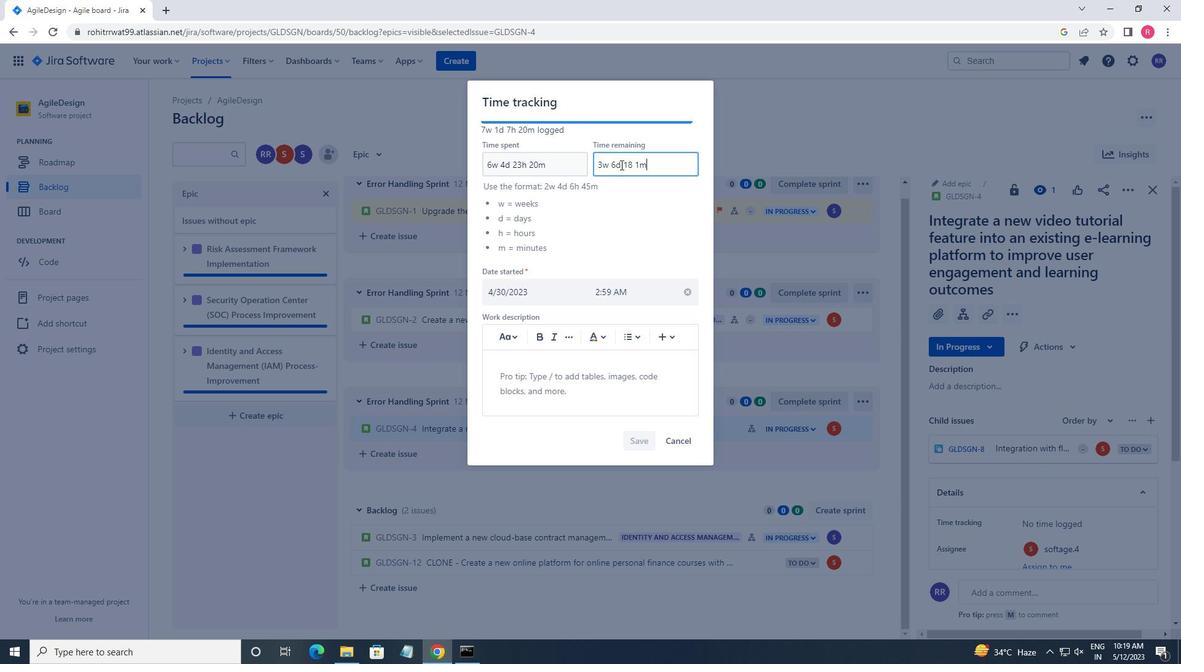 
Action: Mouse pressed left at (624, 166)
Screenshot: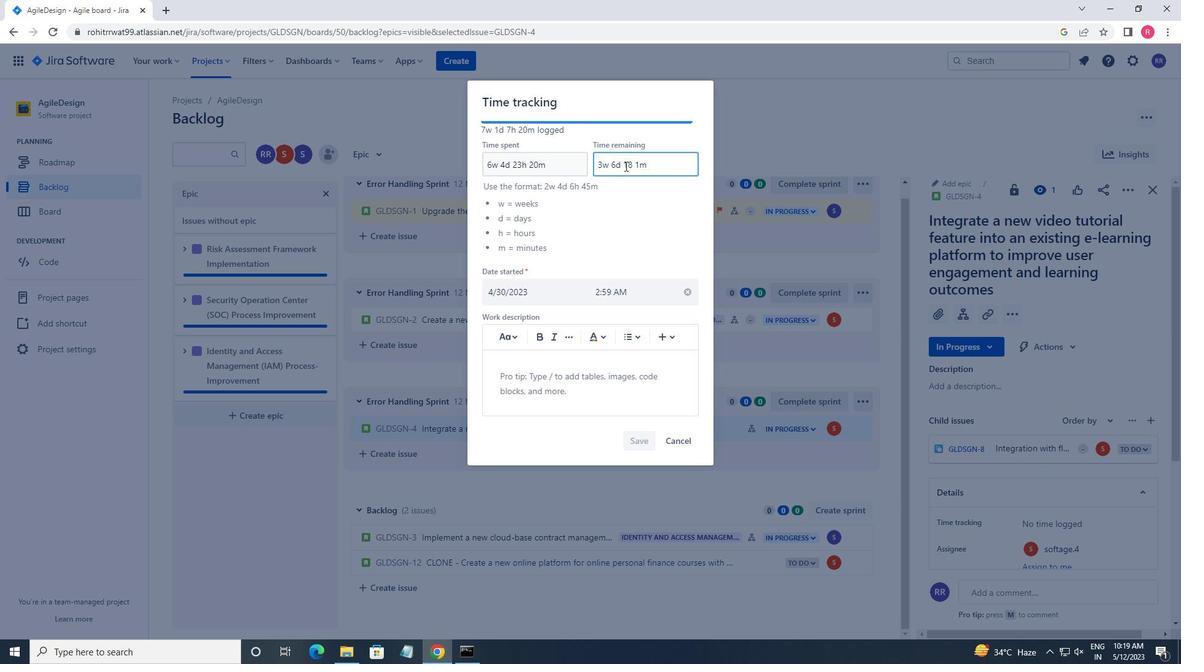 
Action: Key pressed <Key.backspace>
Screenshot: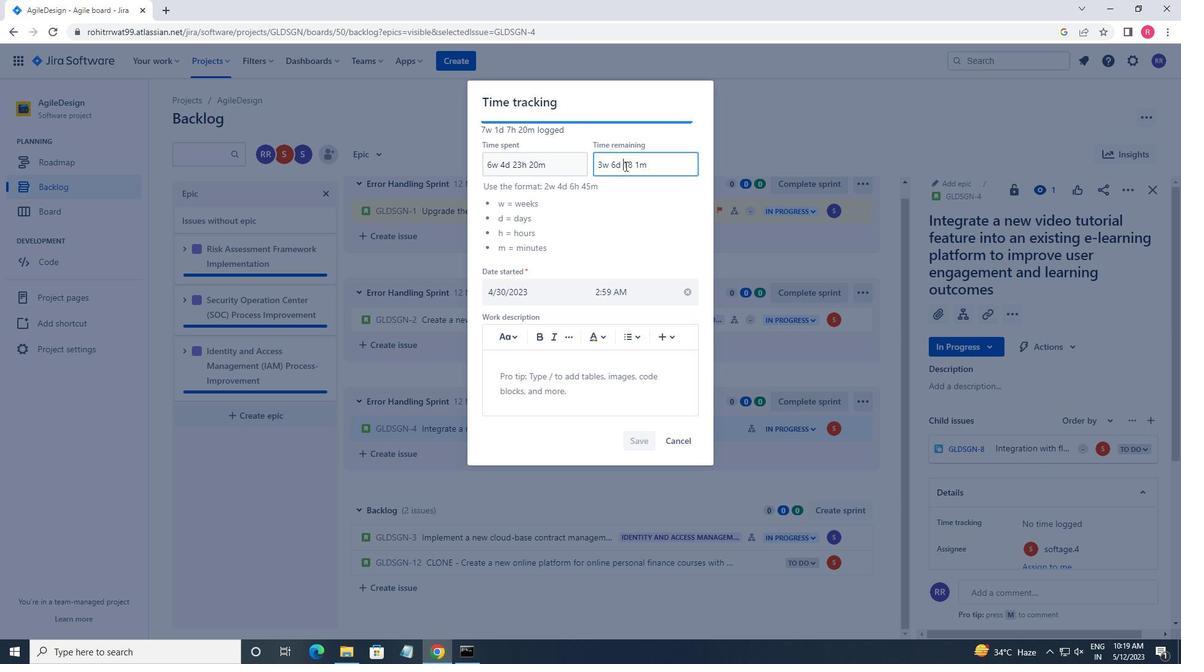 
Action: Mouse moved to (580, 183)
Screenshot: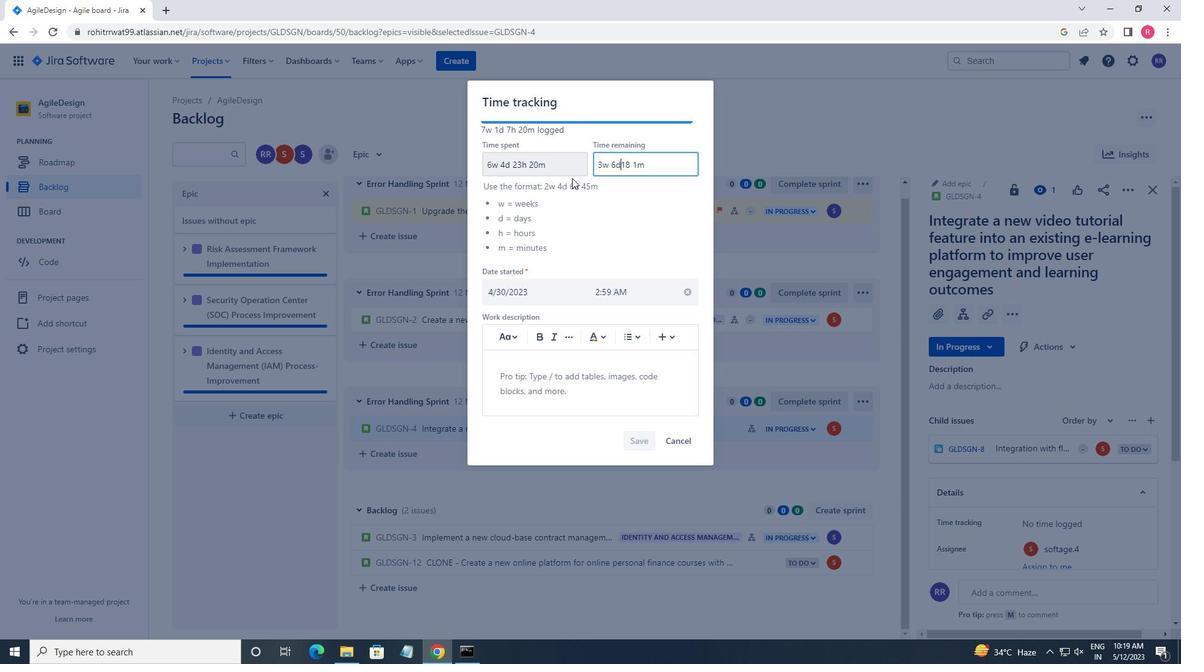 
Action: Key pressed <Key.space>
Screenshot: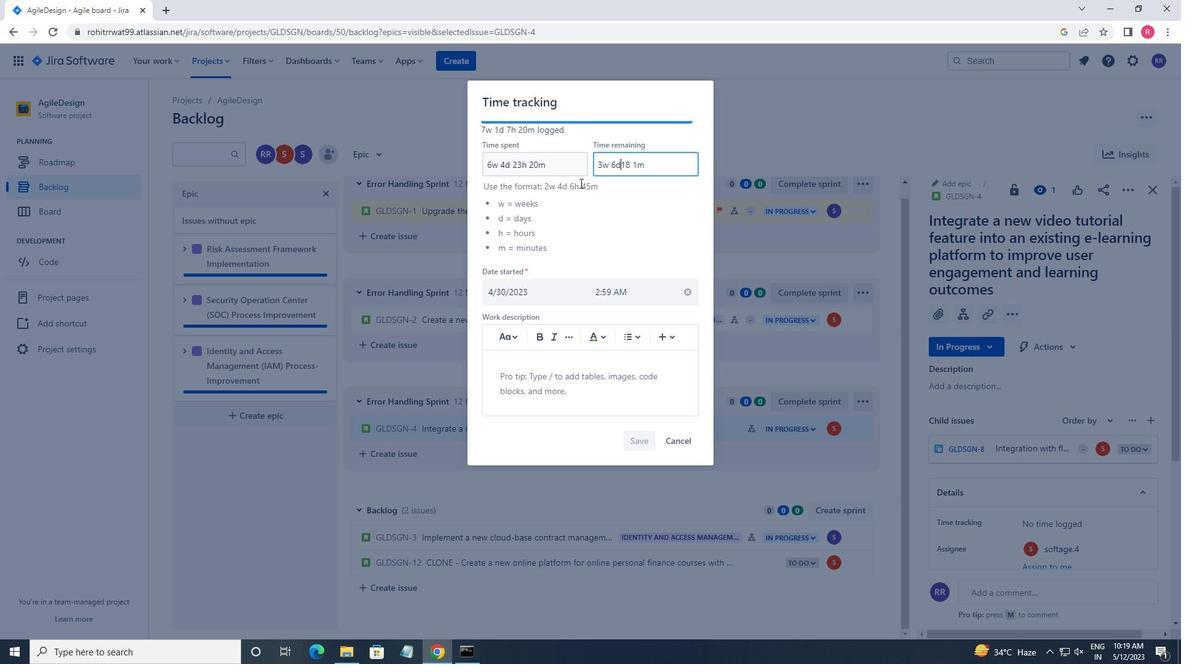 
Action: Mouse moved to (632, 163)
Screenshot: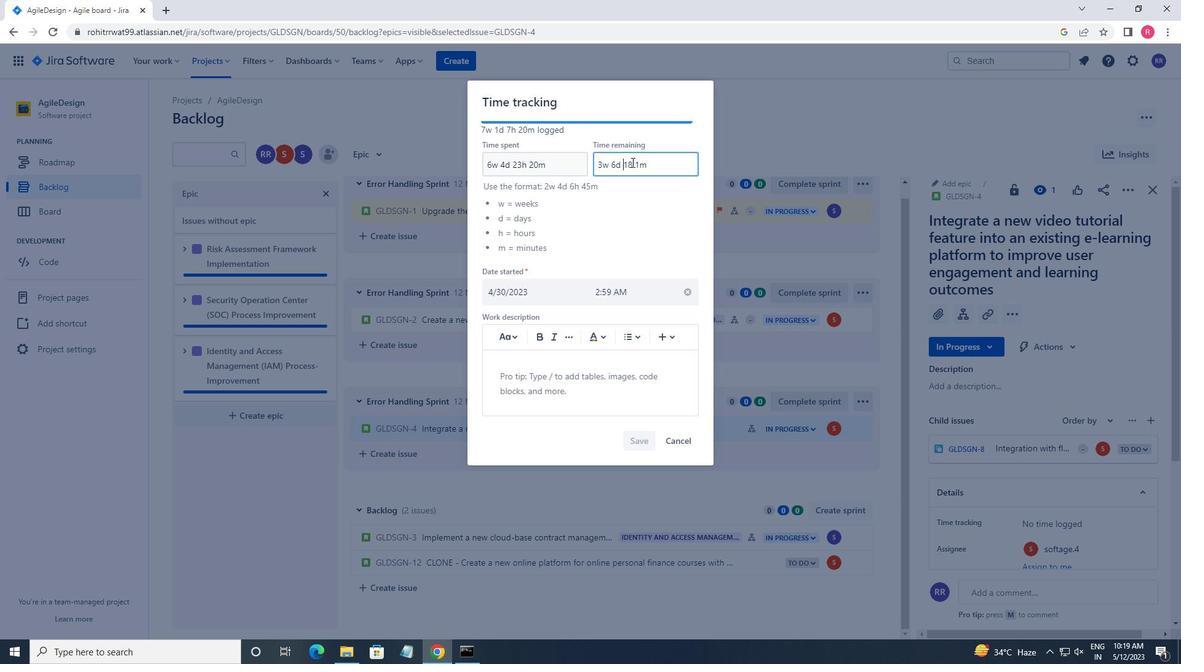 
Action: Mouse pressed left at (632, 163)
Screenshot: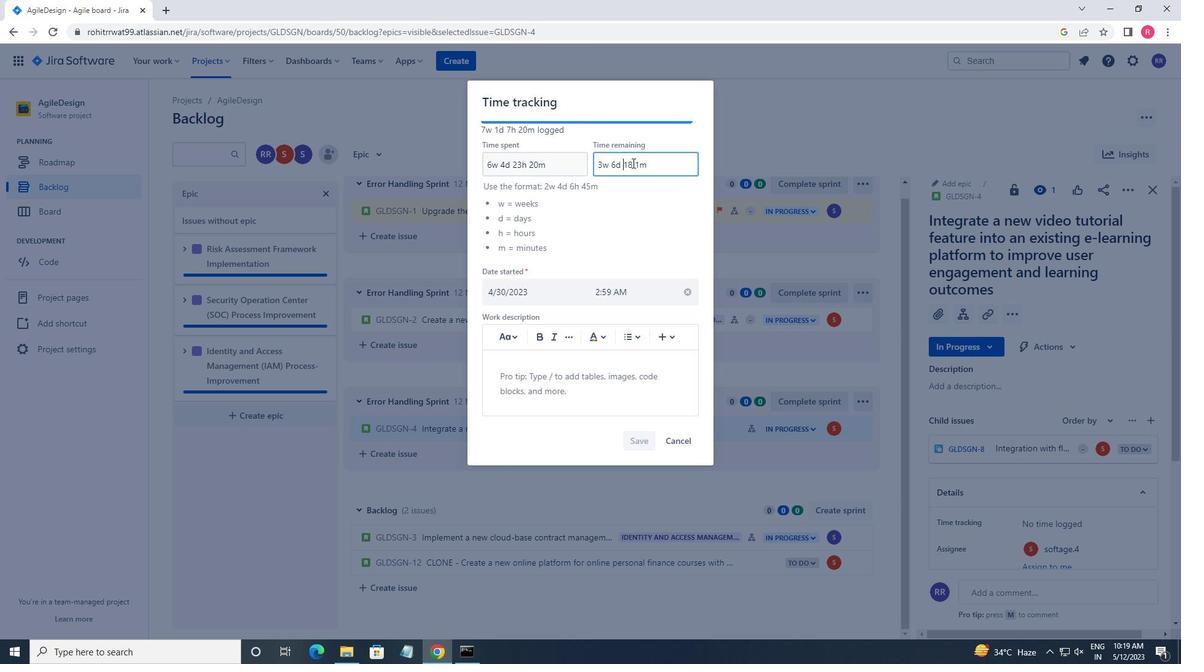 
Action: Key pressed h
Screenshot: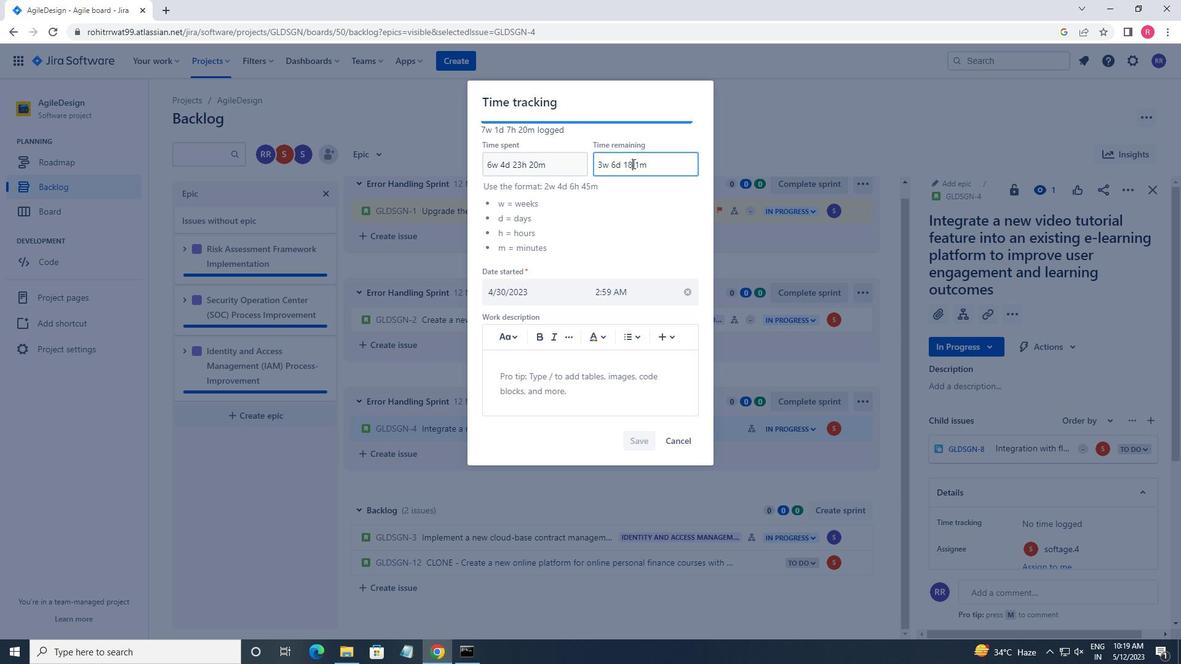 
Action: Mouse moved to (644, 449)
Screenshot: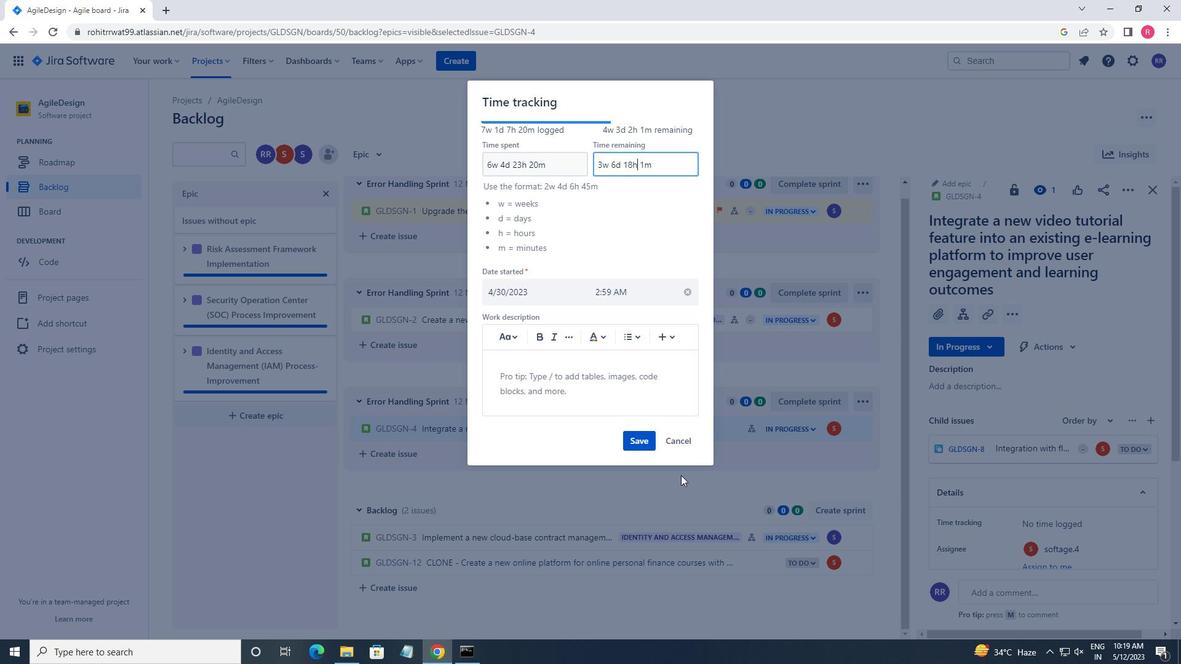 
Action: Mouse pressed left at (644, 449)
Screenshot: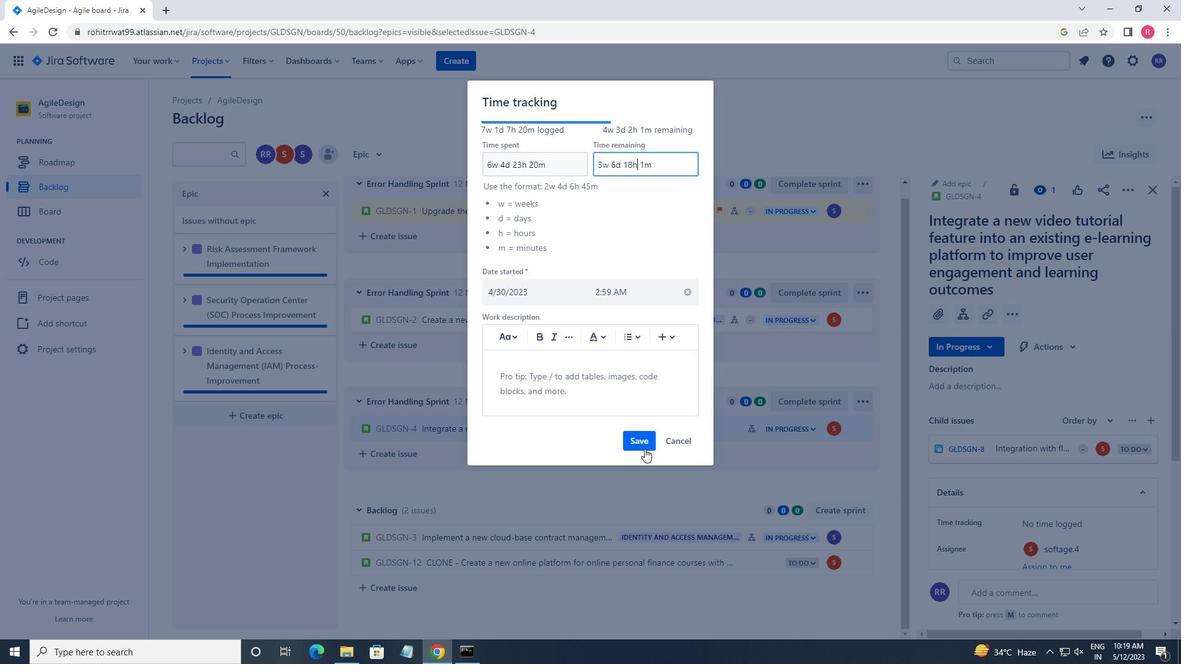 
Action: Mouse moved to (854, 433)
Screenshot: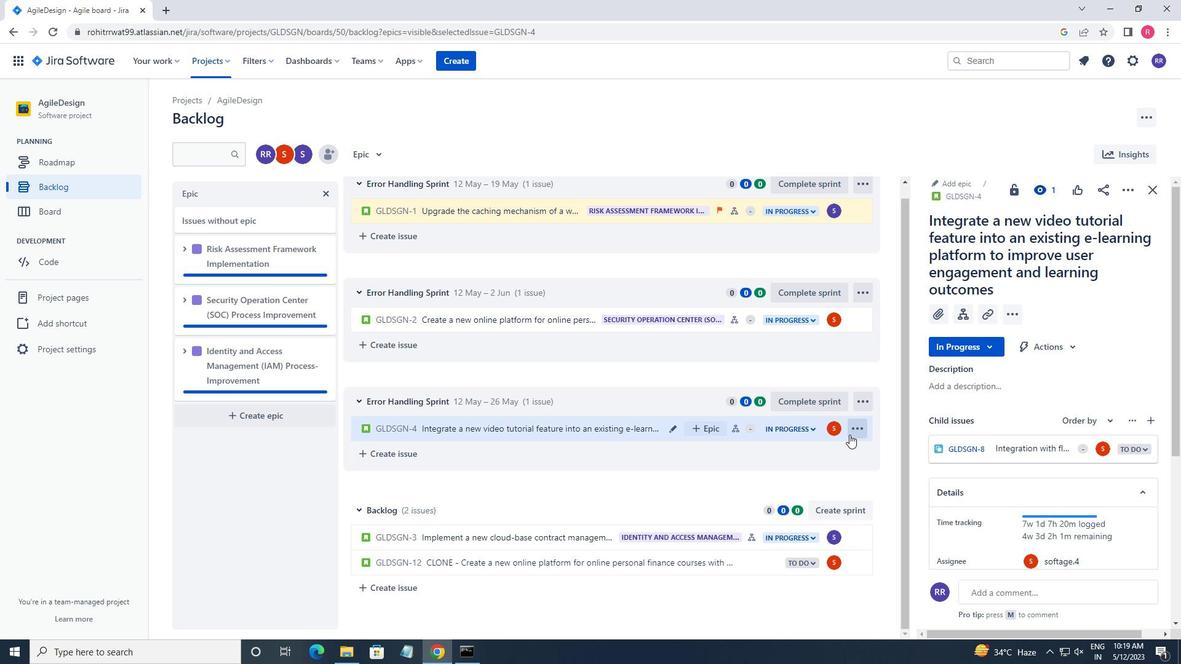 
Action: Mouse pressed left at (854, 433)
Screenshot: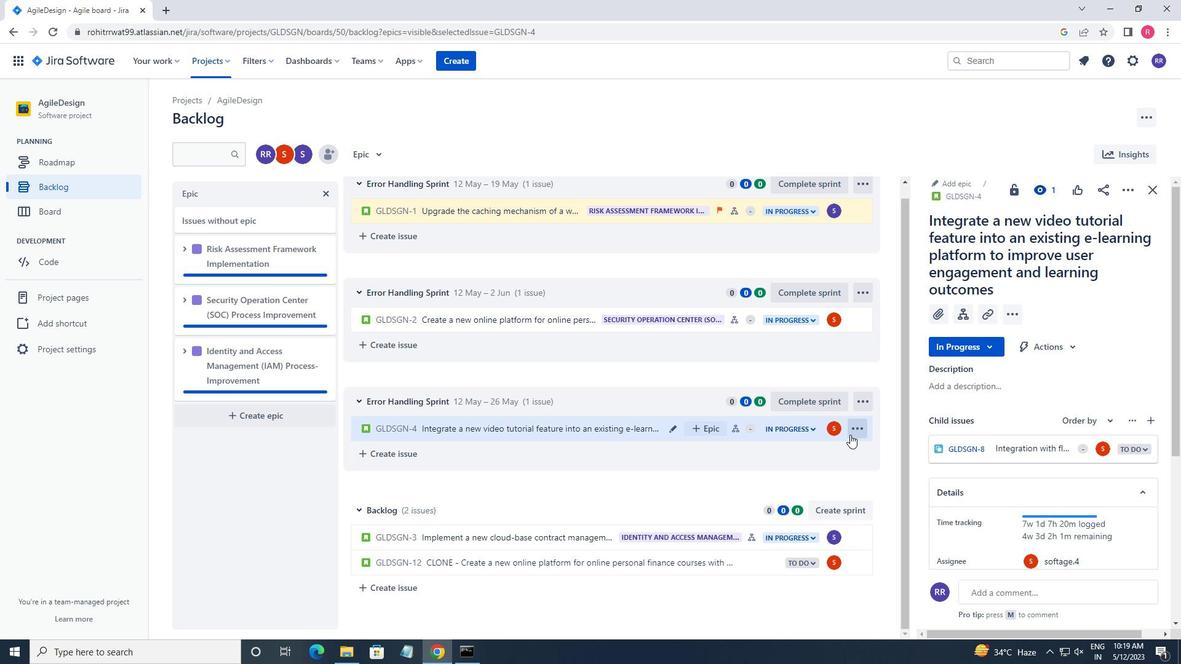 
Action: Mouse moved to (820, 400)
Screenshot: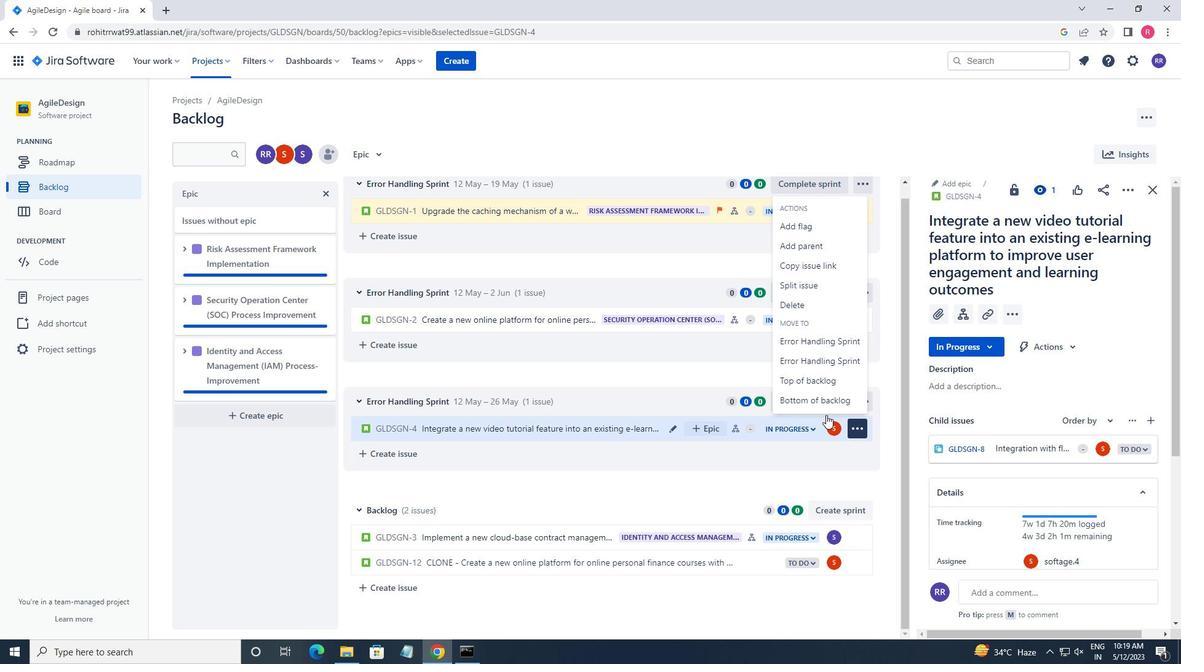 
Action: Mouse pressed left at (820, 400)
Screenshot: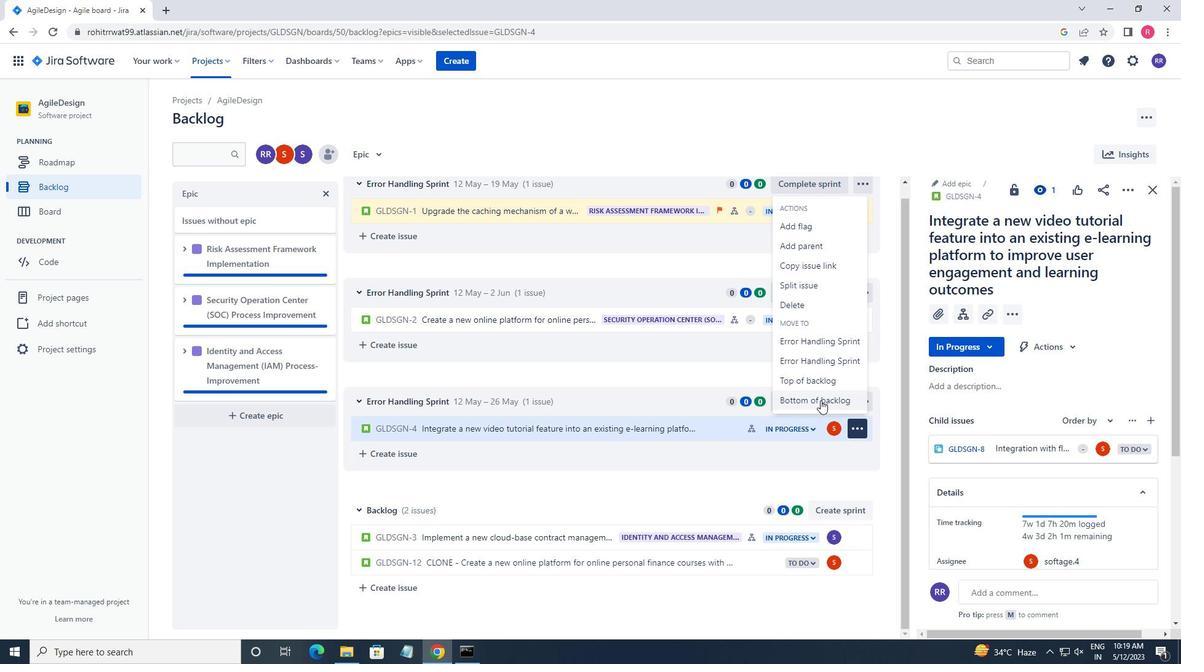 
Action: Mouse moved to (621, 191)
Screenshot: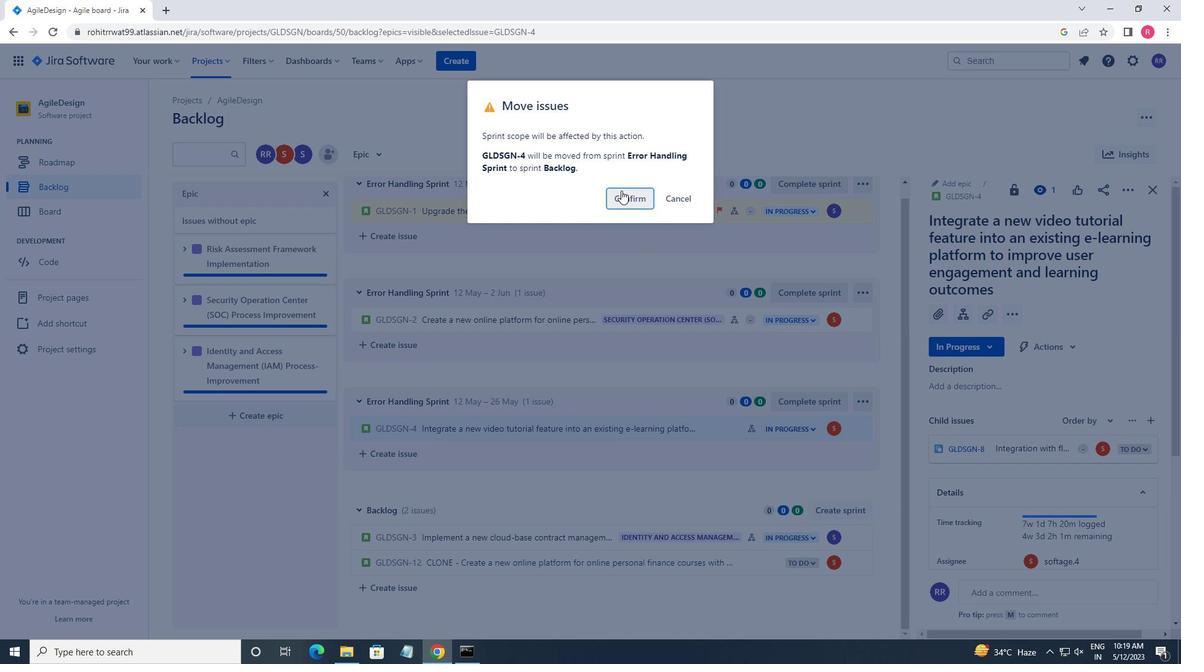 
Action: Mouse pressed left at (621, 191)
Screenshot: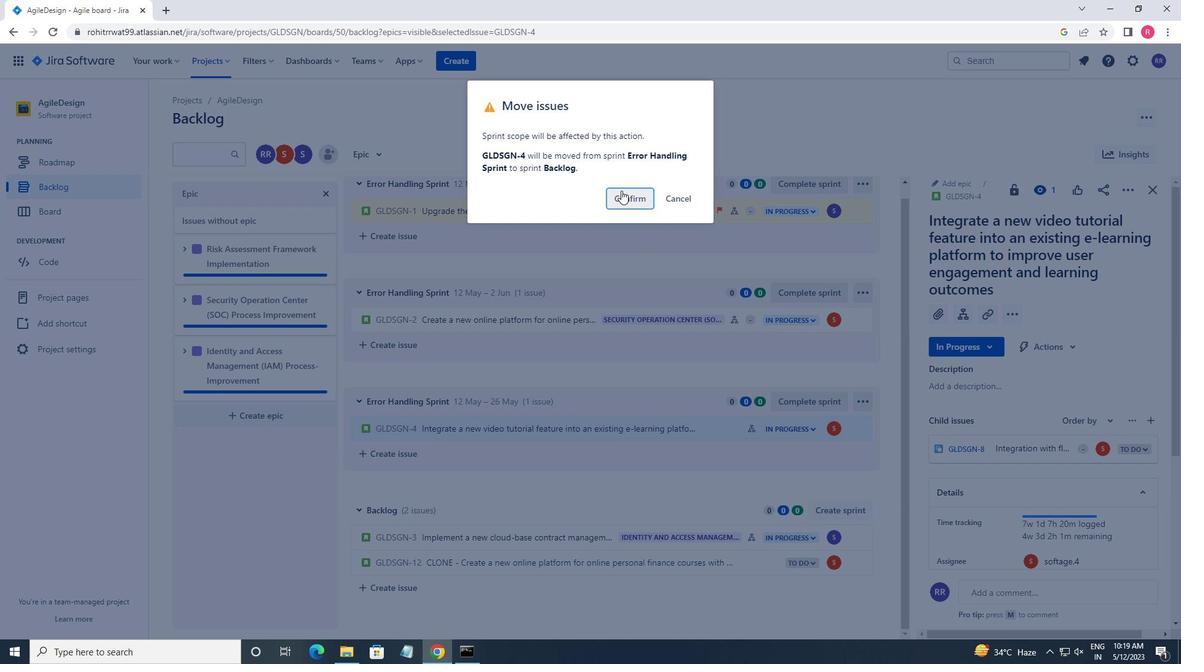 
Action: Mouse moved to (849, 595)
Screenshot: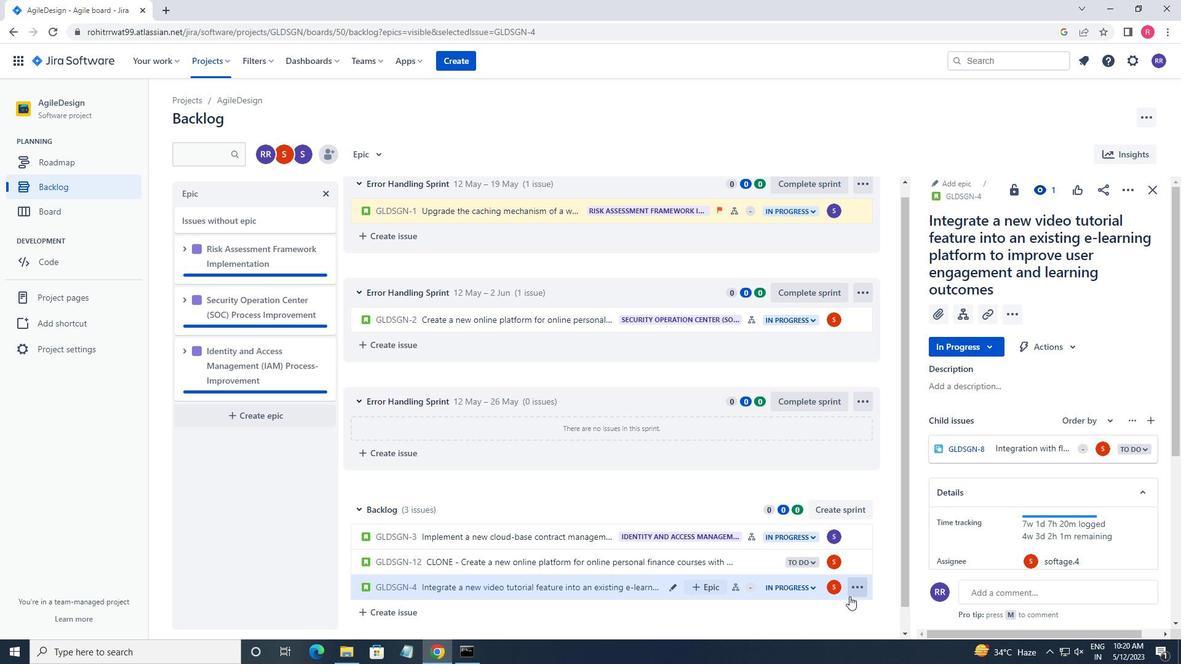 
Action: Mouse pressed left at (849, 595)
Screenshot: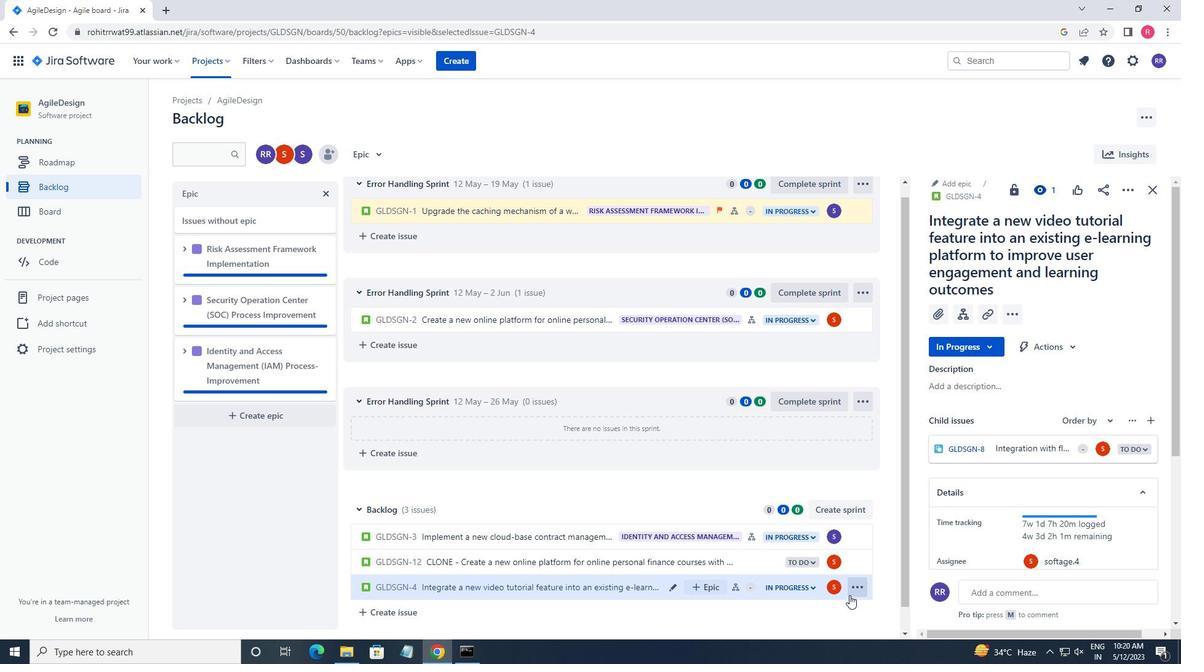 
Action: Mouse moved to (832, 555)
Screenshot: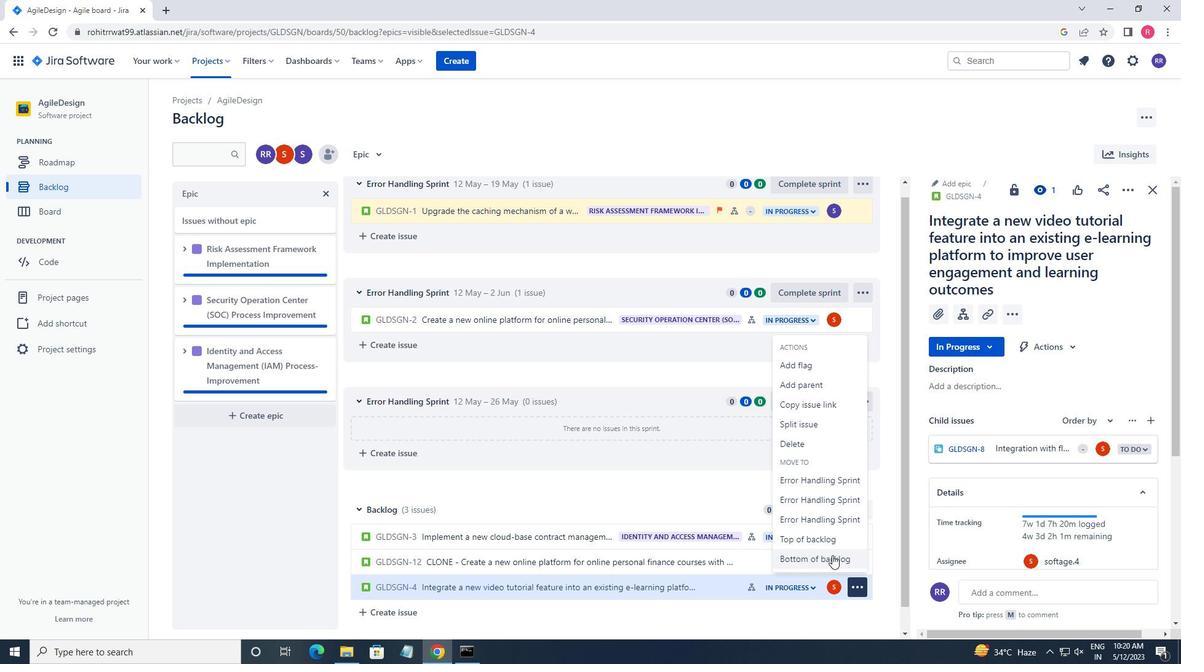 
Action: Mouse pressed left at (832, 555)
Screenshot: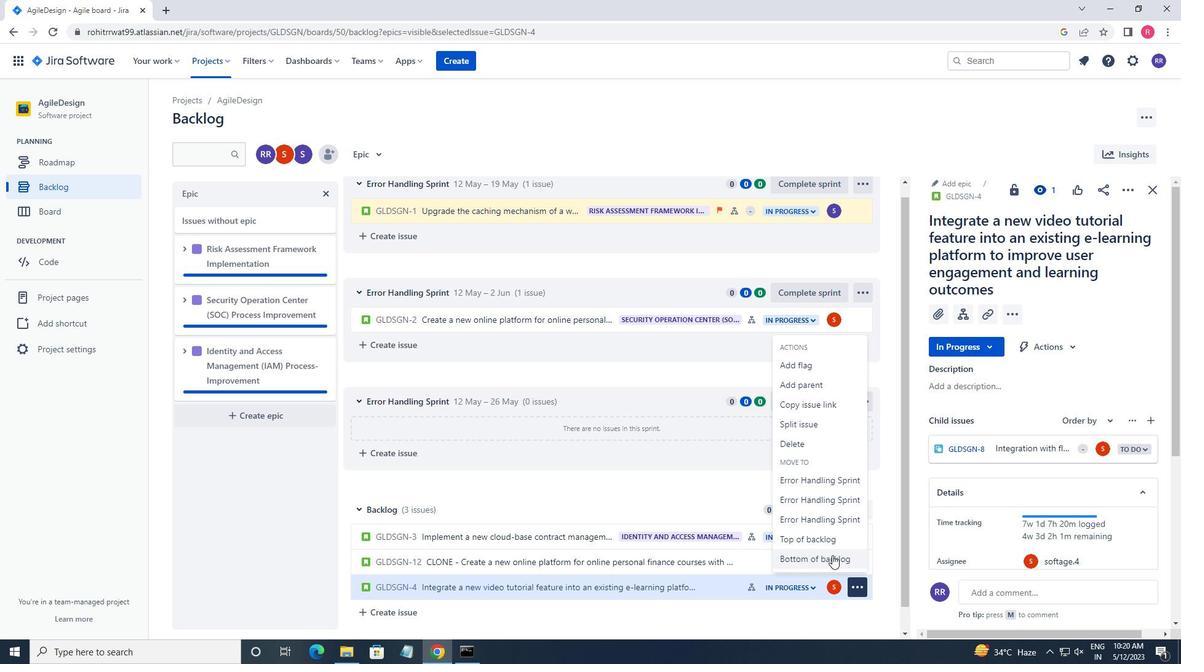 
Action: Mouse moved to (714, 583)
Screenshot: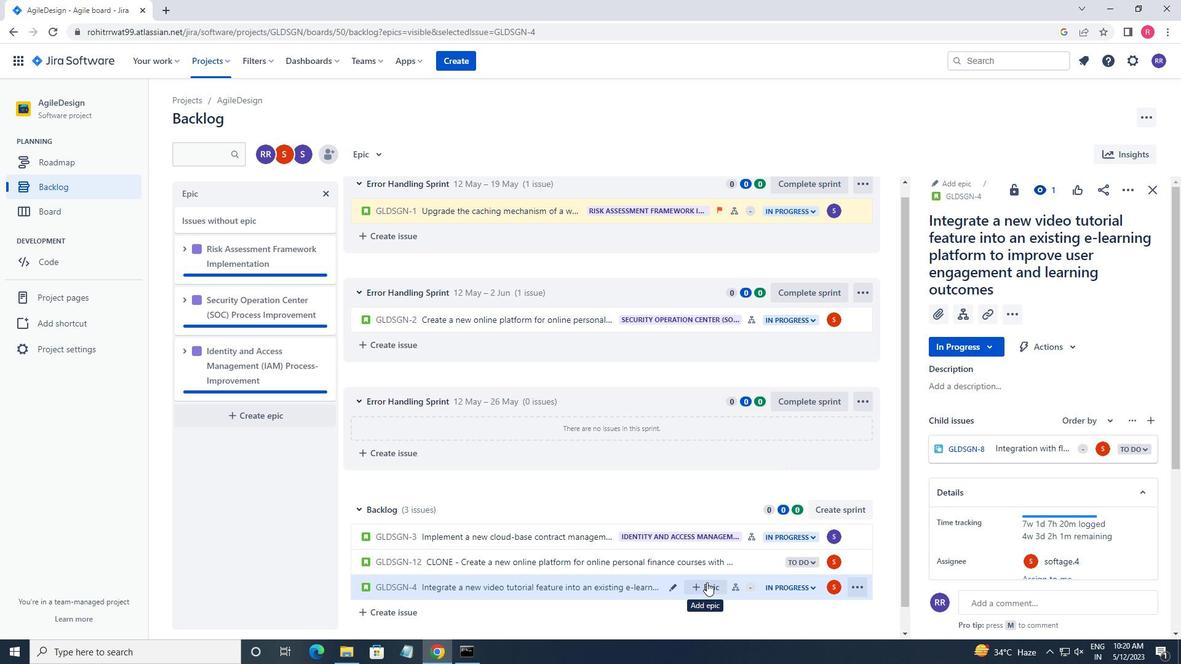
Action: Mouse pressed left at (714, 583)
Screenshot: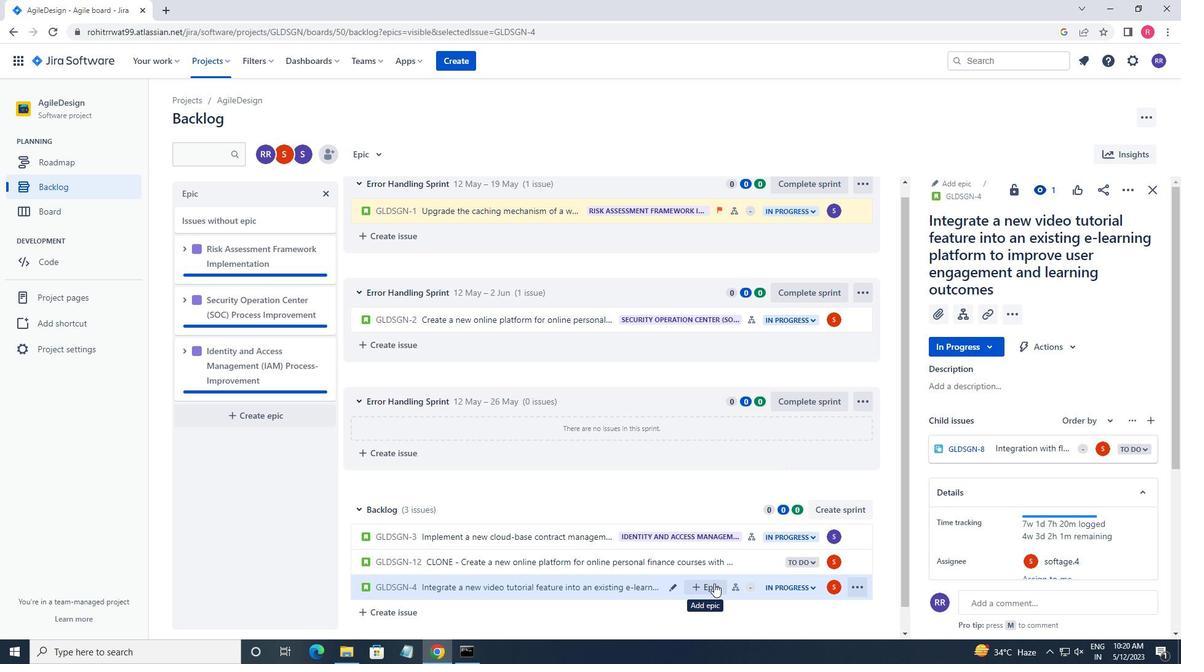 
Action: Mouse moved to (792, 603)
Screenshot: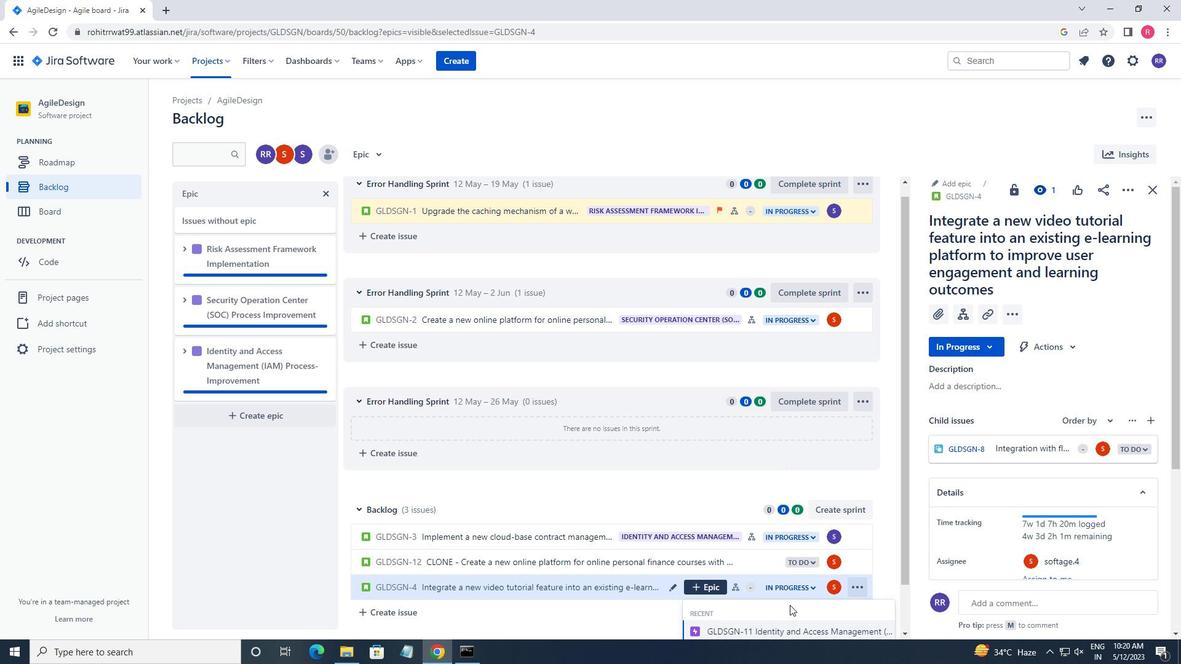 
Action: Mouse scrolled (792, 602) with delta (0, 0)
Screenshot: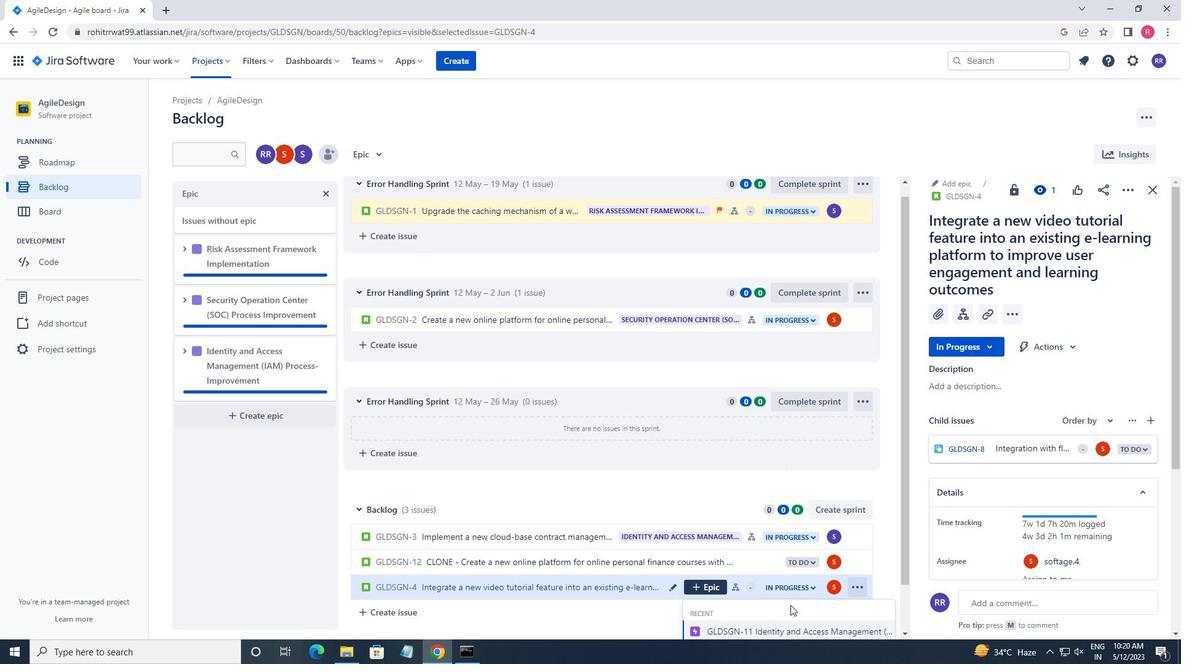 
Action: Mouse moved to (792, 602)
Screenshot: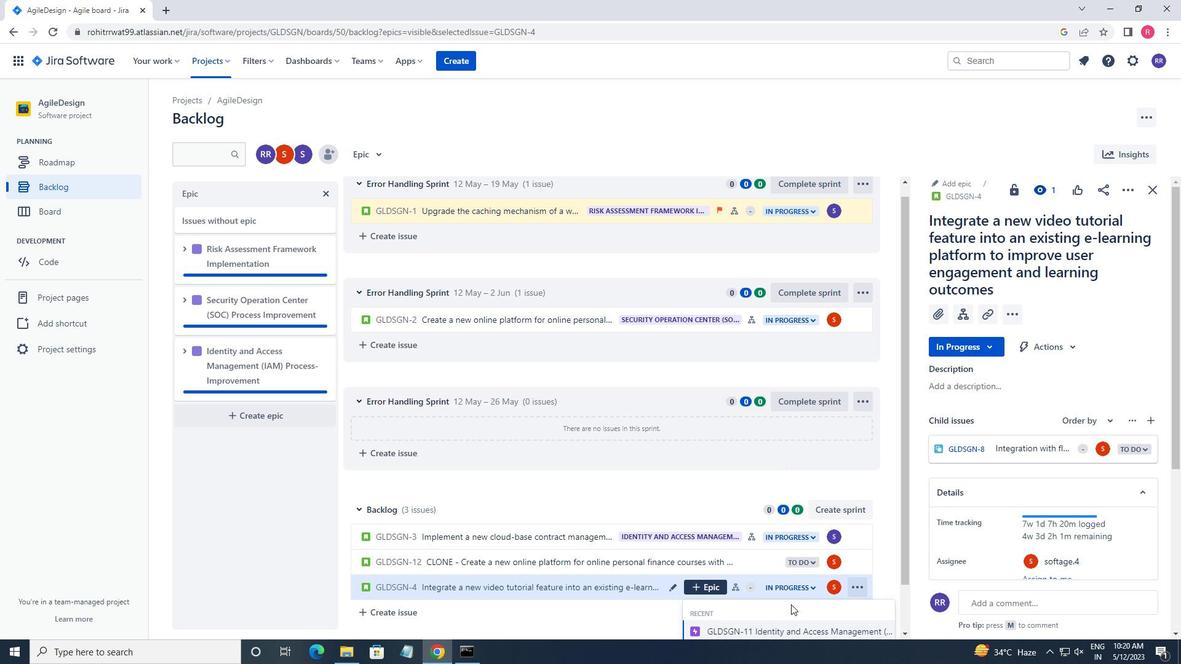 
Action: Mouse scrolled (792, 602) with delta (0, 0)
Screenshot: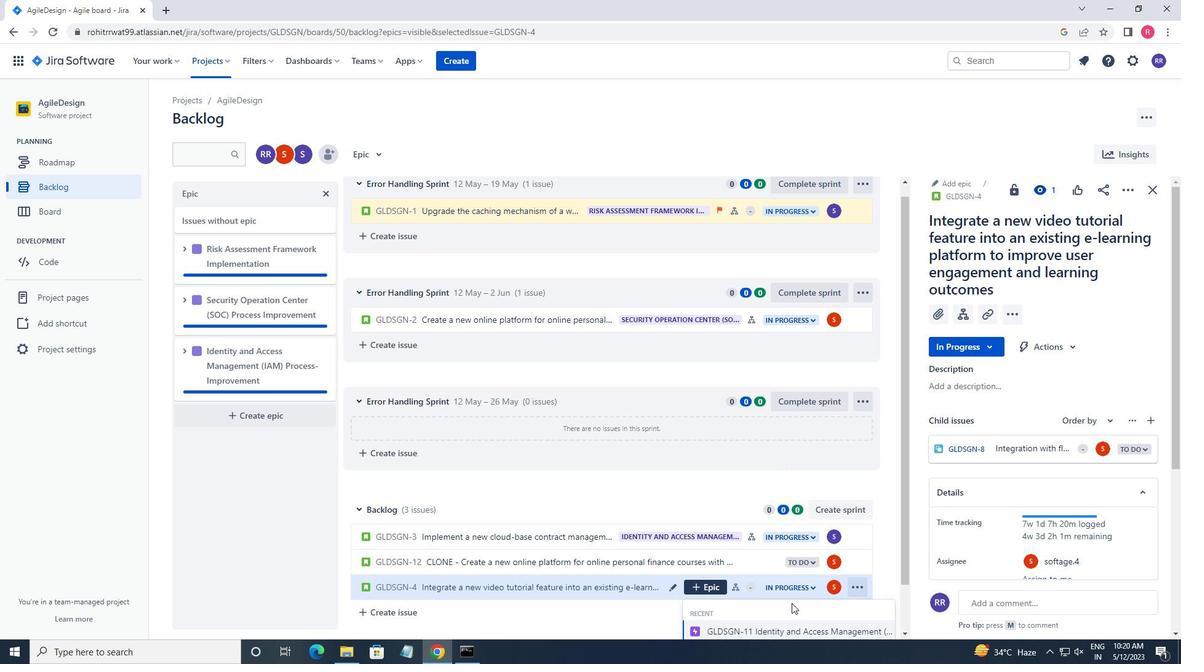 
Action: Mouse moved to (792, 602)
Screenshot: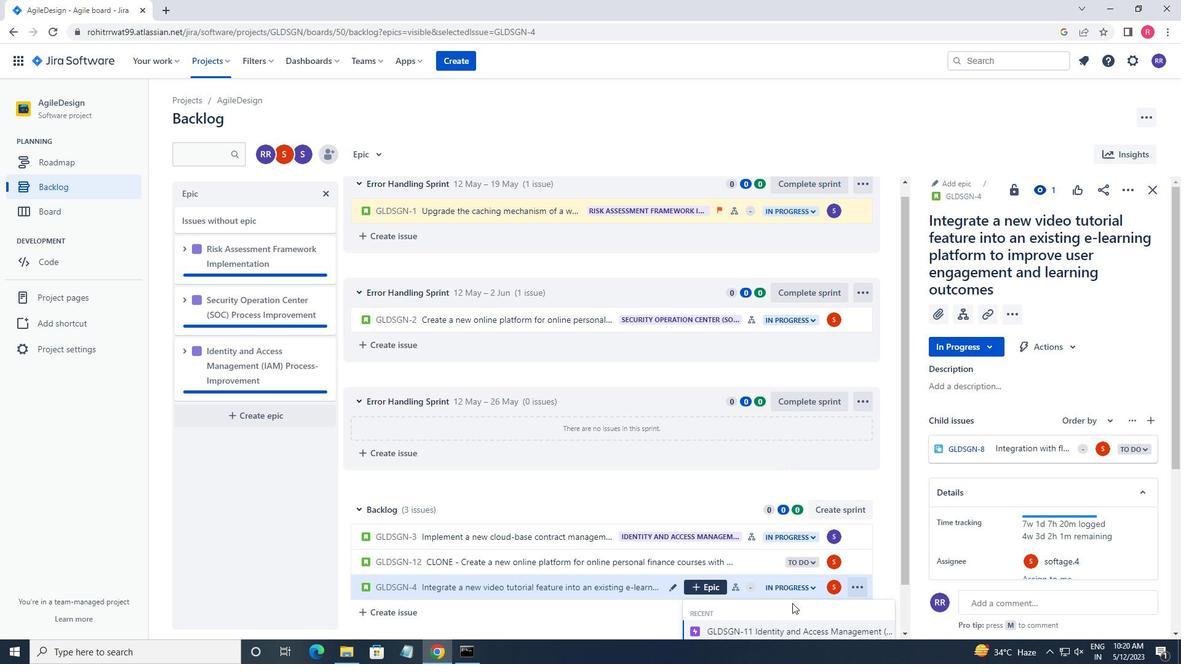 
Action: Mouse scrolled (792, 601) with delta (0, 0)
Screenshot: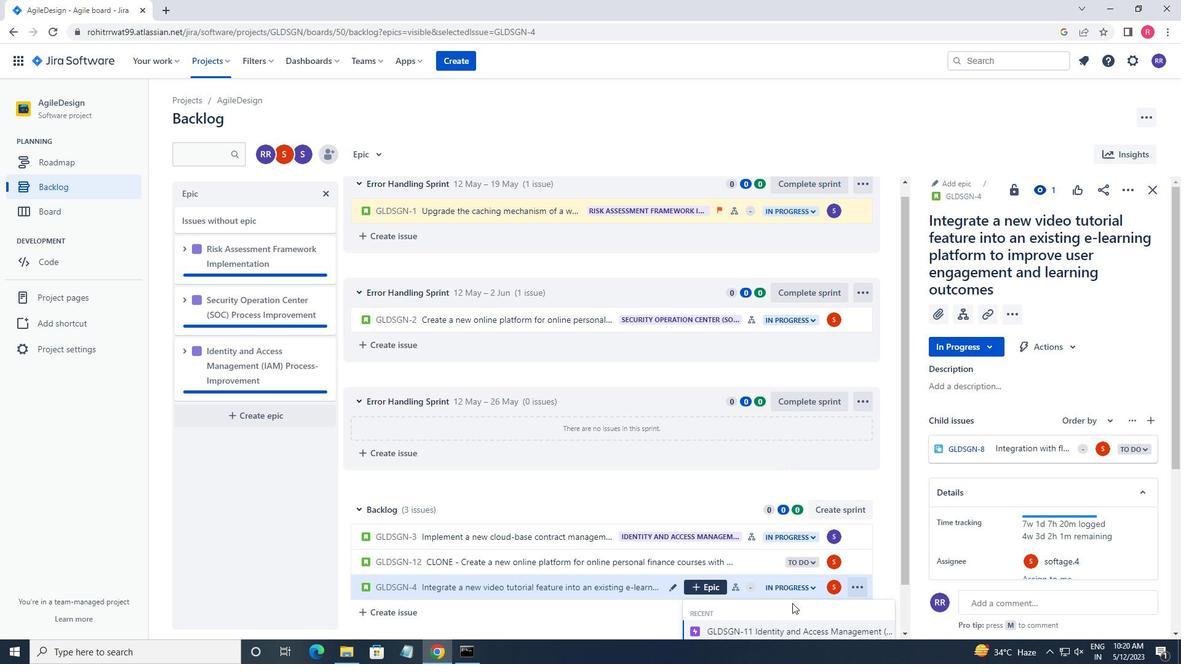 
Action: Mouse moved to (792, 598)
Screenshot: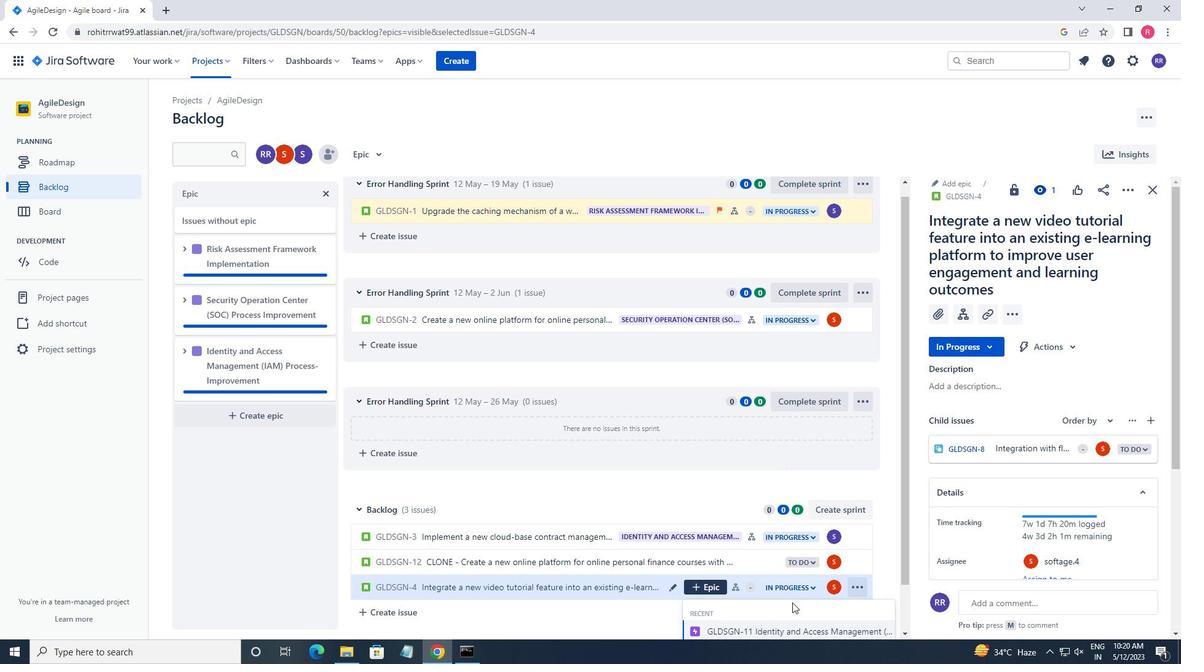 
Action: Mouse scrolled (792, 597) with delta (0, 0)
Screenshot: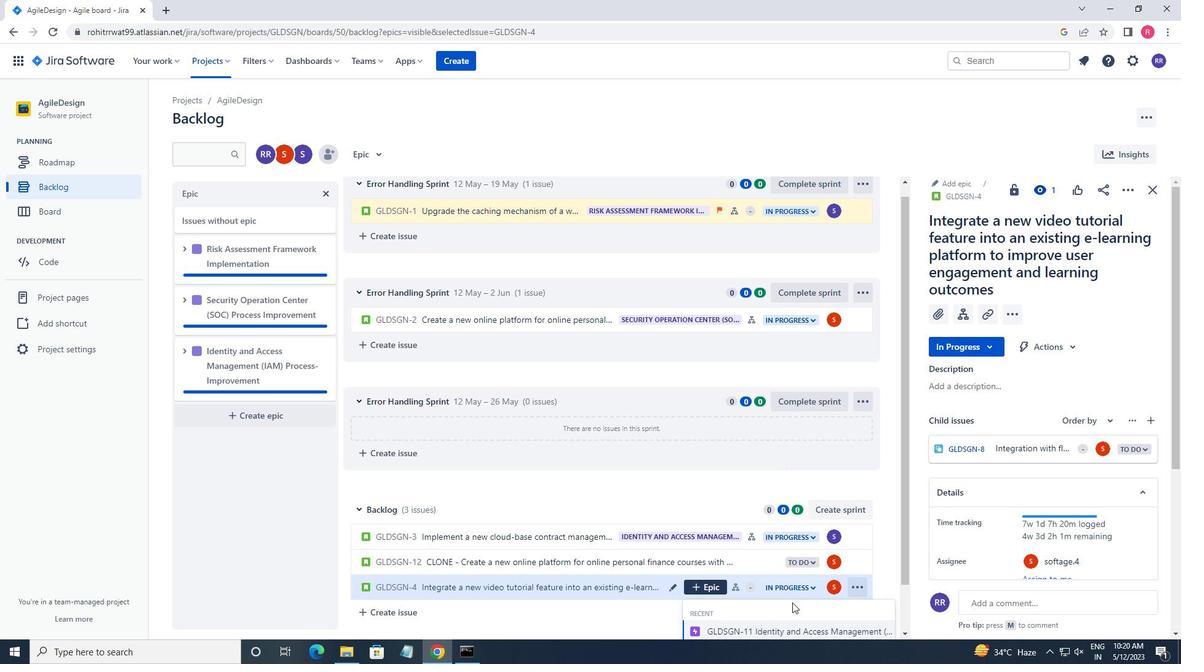 
Action: Mouse moved to (777, 438)
Screenshot: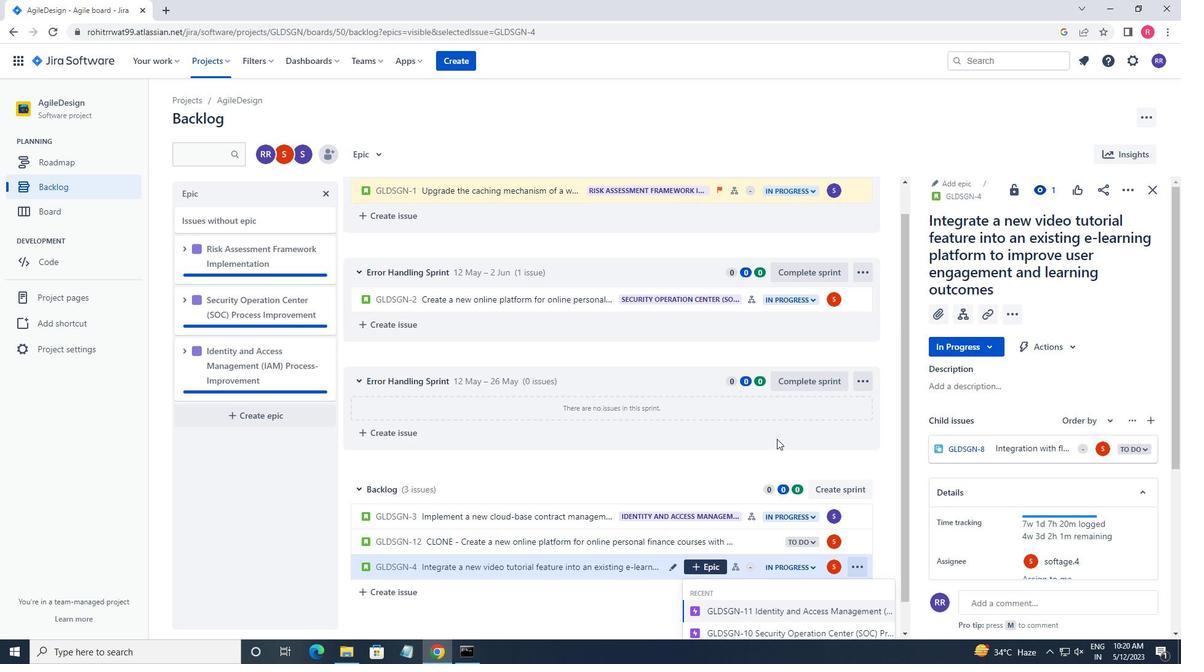 
Action: Mouse scrolled (777, 437) with delta (0, 0)
Screenshot: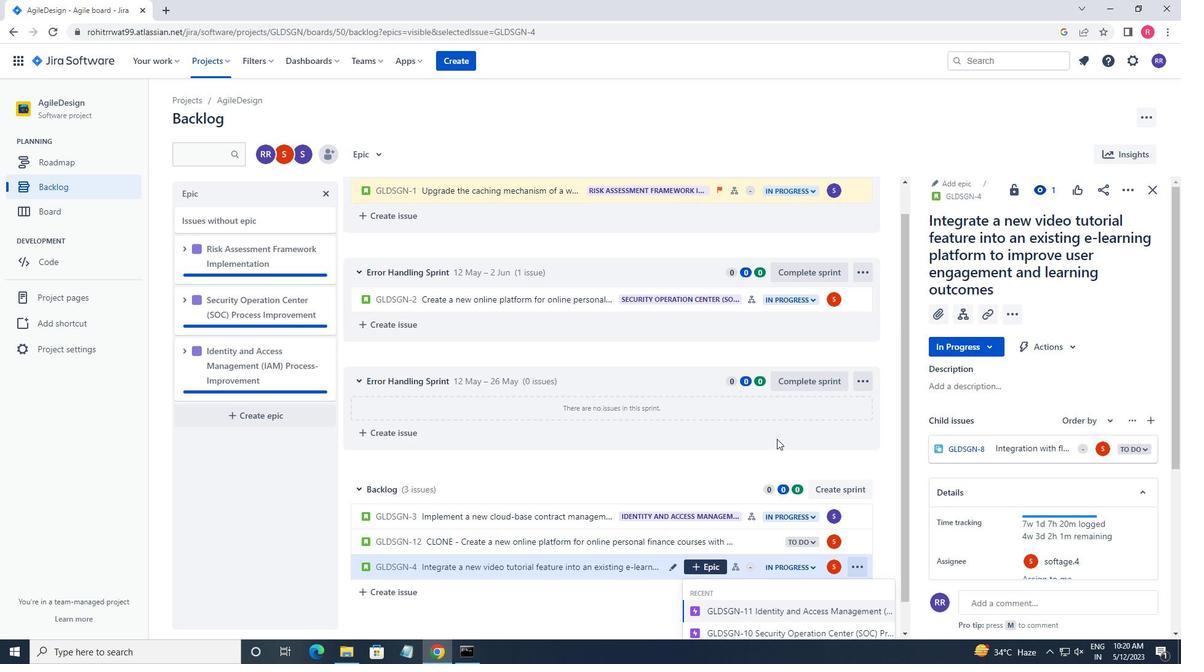 
Action: Mouse scrolled (777, 437) with delta (0, 0)
Screenshot: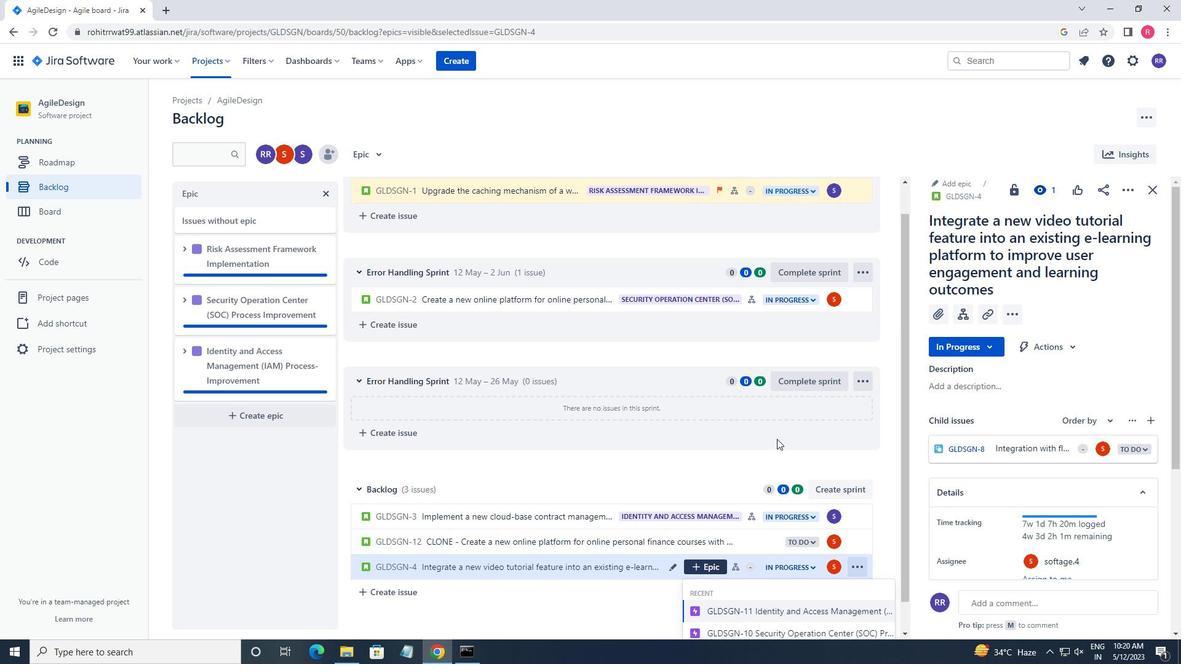 
Action: Mouse scrolled (777, 437) with delta (0, 0)
Screenshot: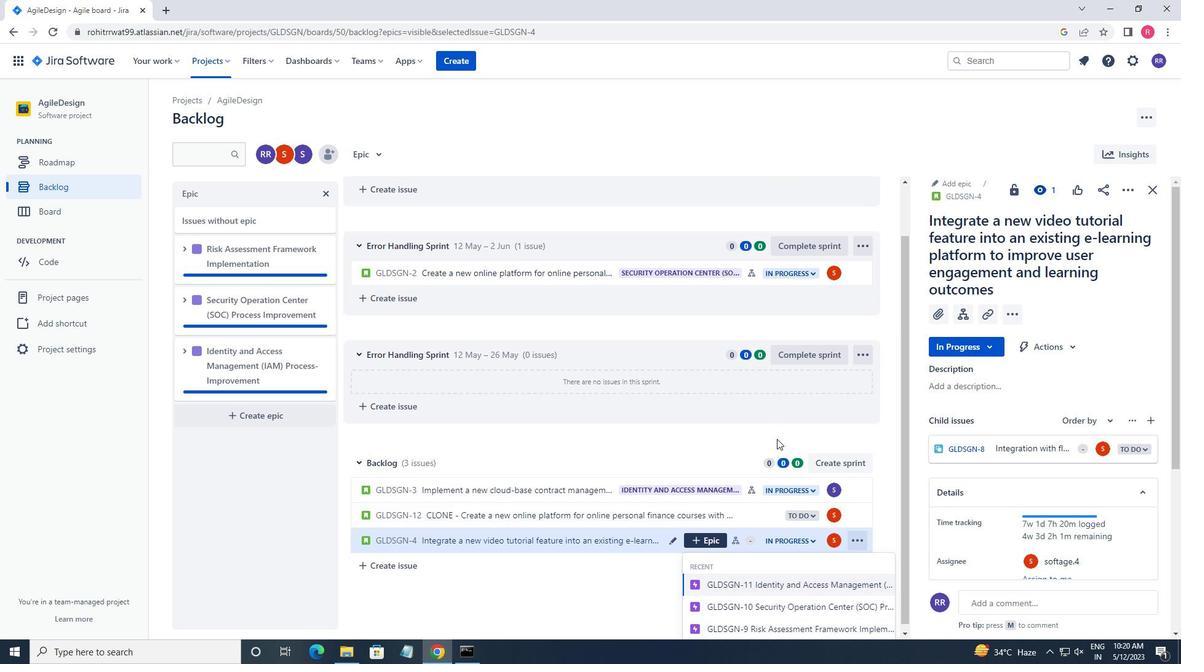 
Action: Mouse moved to (777, 438)
Screenshot: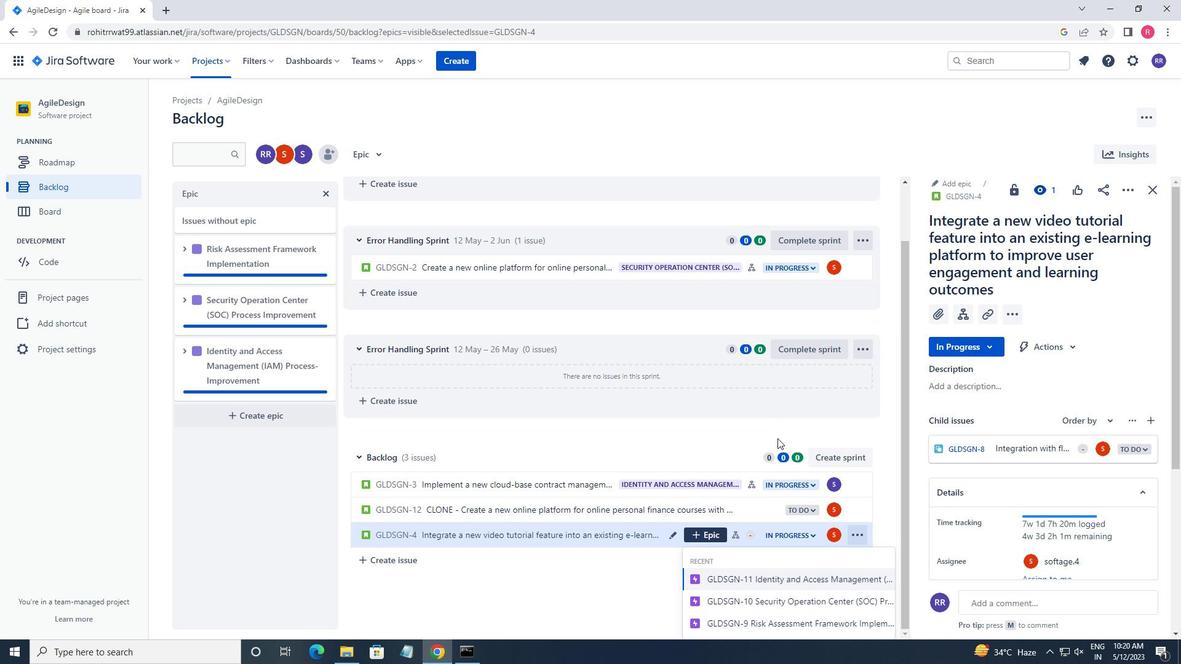 
Action: Mouse scrolled (777, 437) with delta (0, 0)
Screenshot: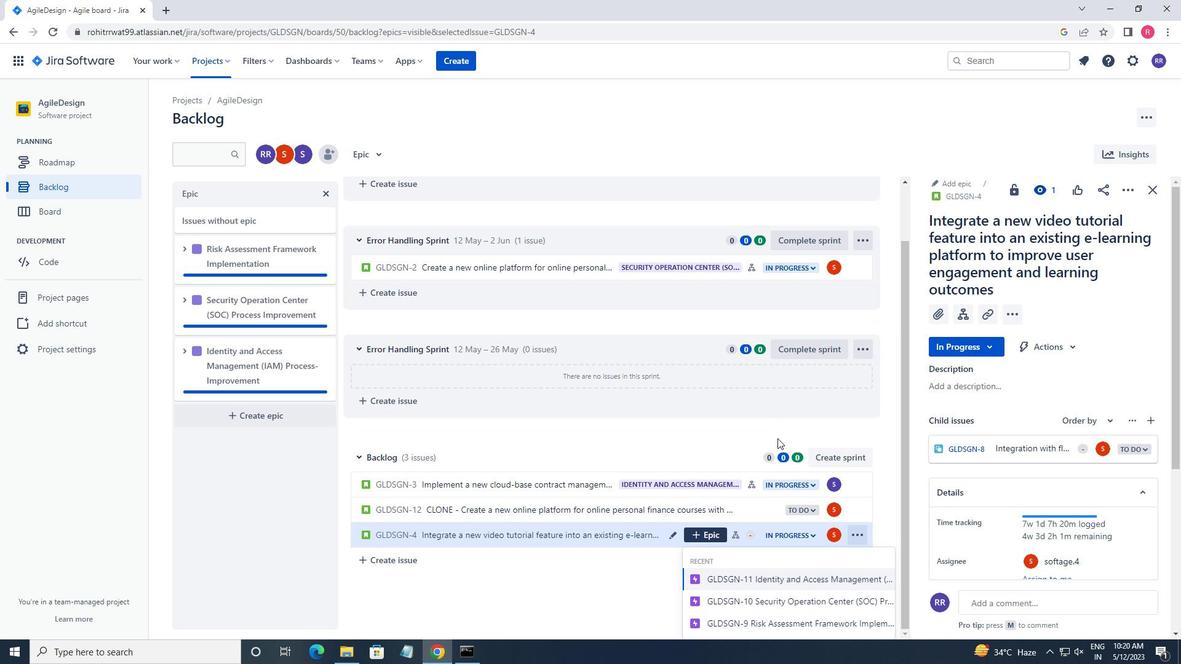 
Action: Mouse moved to (779, 626)
Screenshot: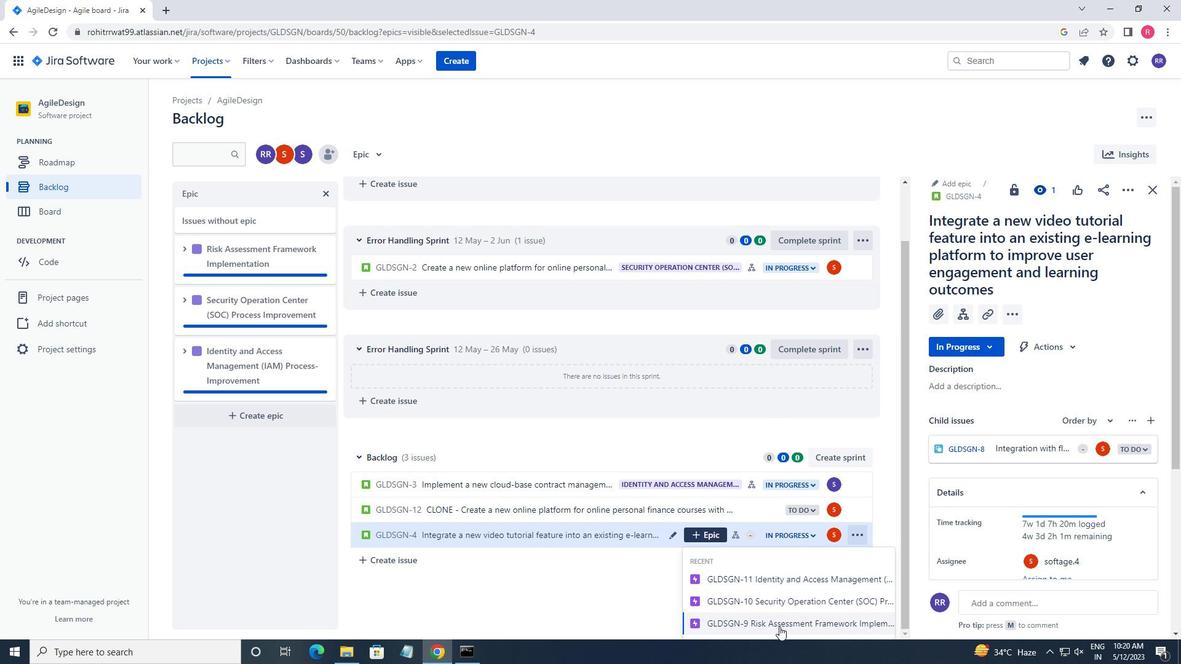 
Action: Mouse pressed left at (779, 626)
Screenshot: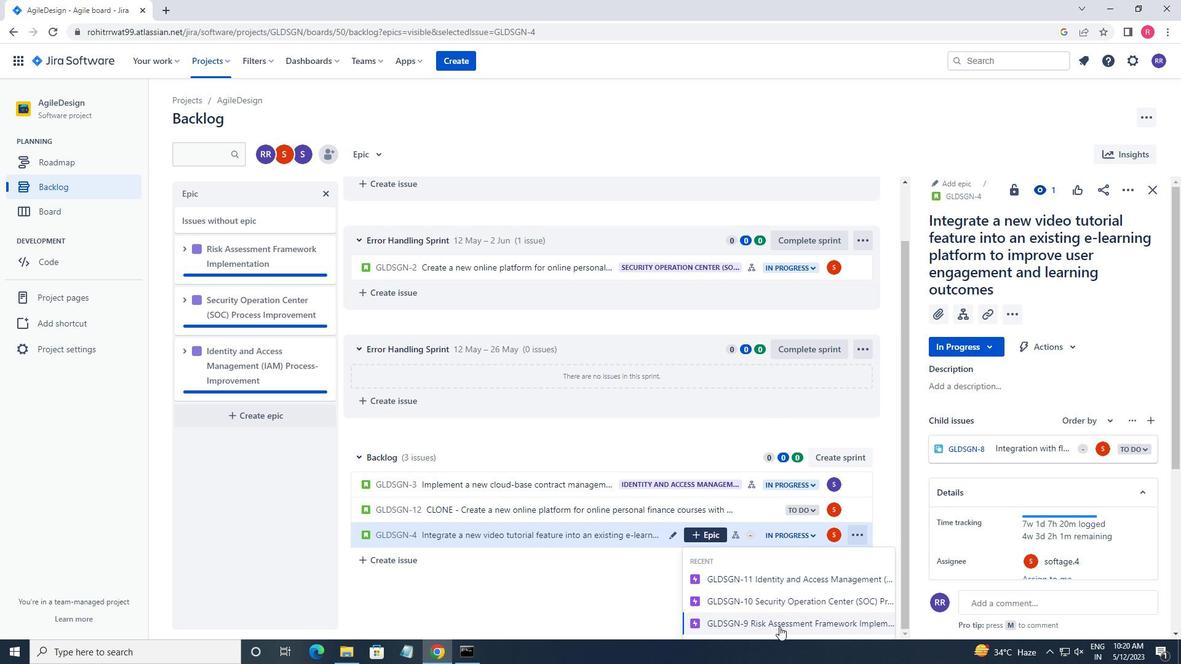
Action: Mouse moved to (780, 626)
Screenshot: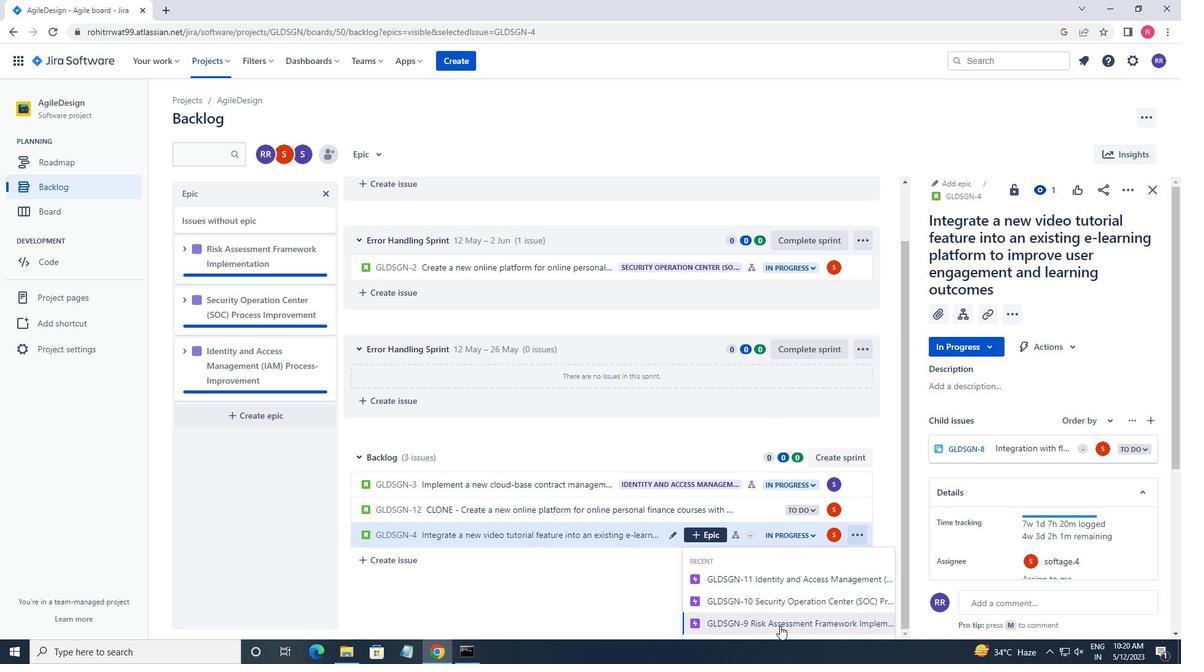 
